 Task: Send an email with the signature Fernando Perez with the subject Introduction of a new job opportunity and the message Can you please provide a summary of the research findings for the market analysis? from softage.10@softage.net to softage.1@softage.net and move the email from Sent Items to the folder Employment law
Action: Mouse moved to (89, 109)
Screenshot: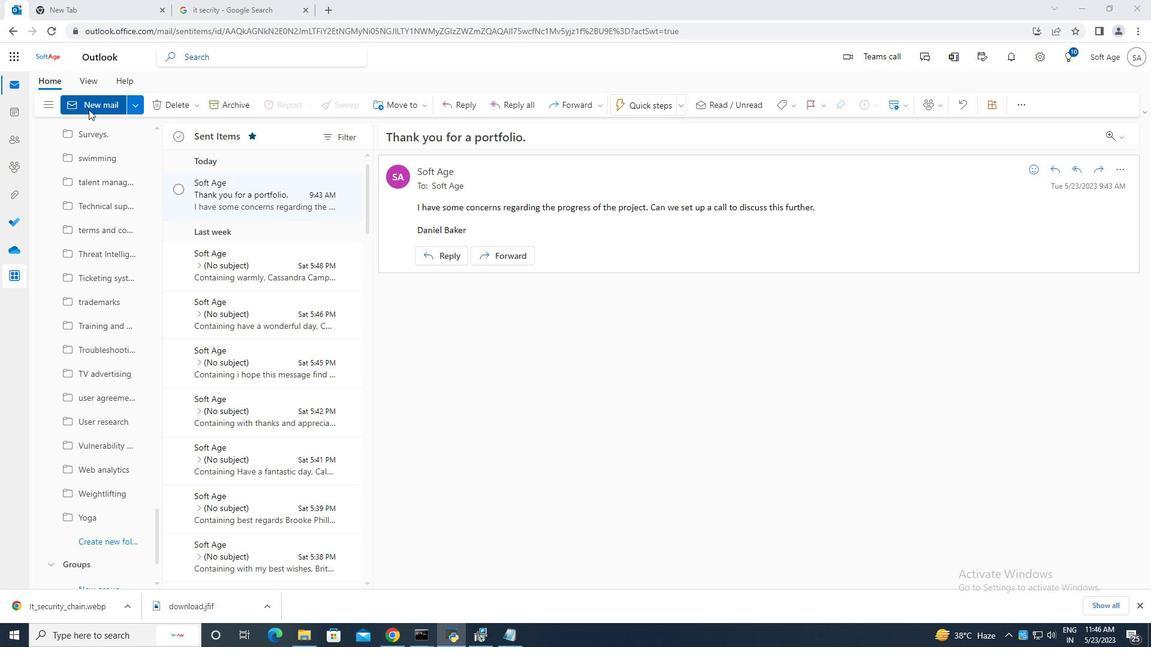
Action: Mouse pressed left at (89, 109)
Screenshot: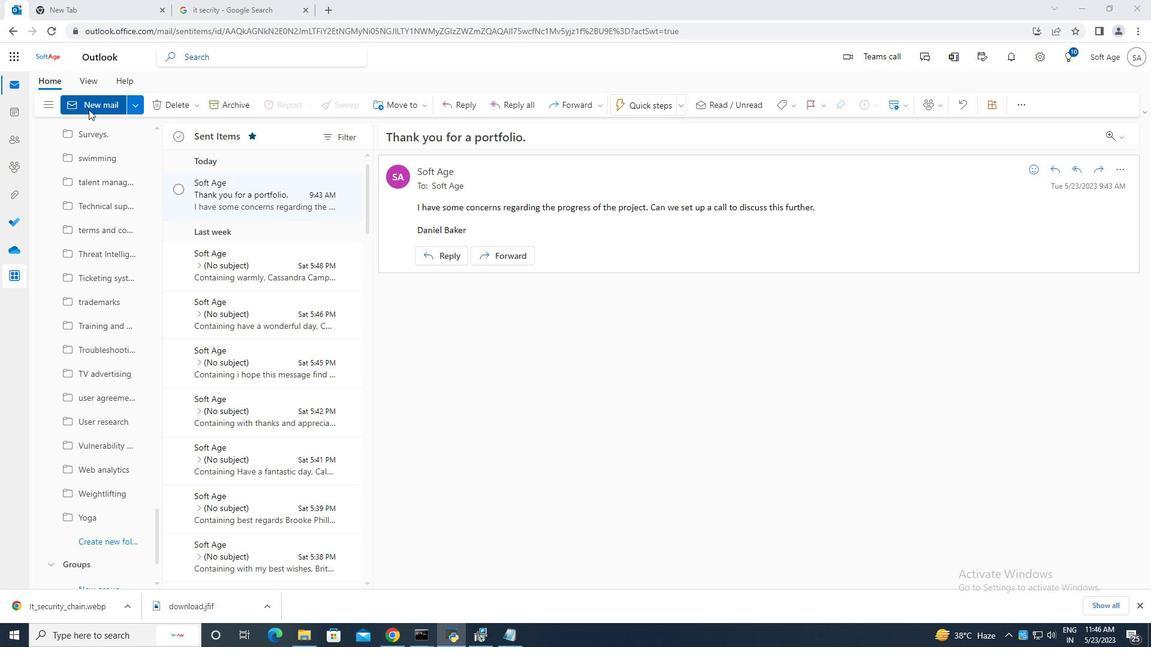 
Action: Mouse moved to (767, 109)
Screenshot: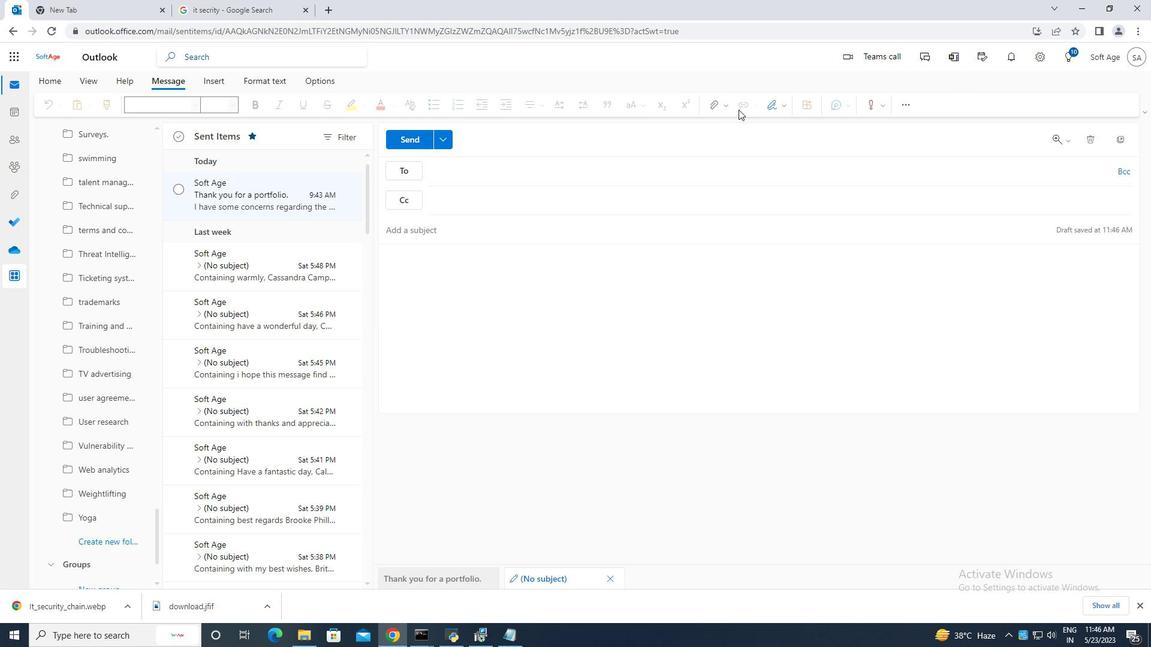 
Action: Mouse pressed left at (767, 109)
Screenshot: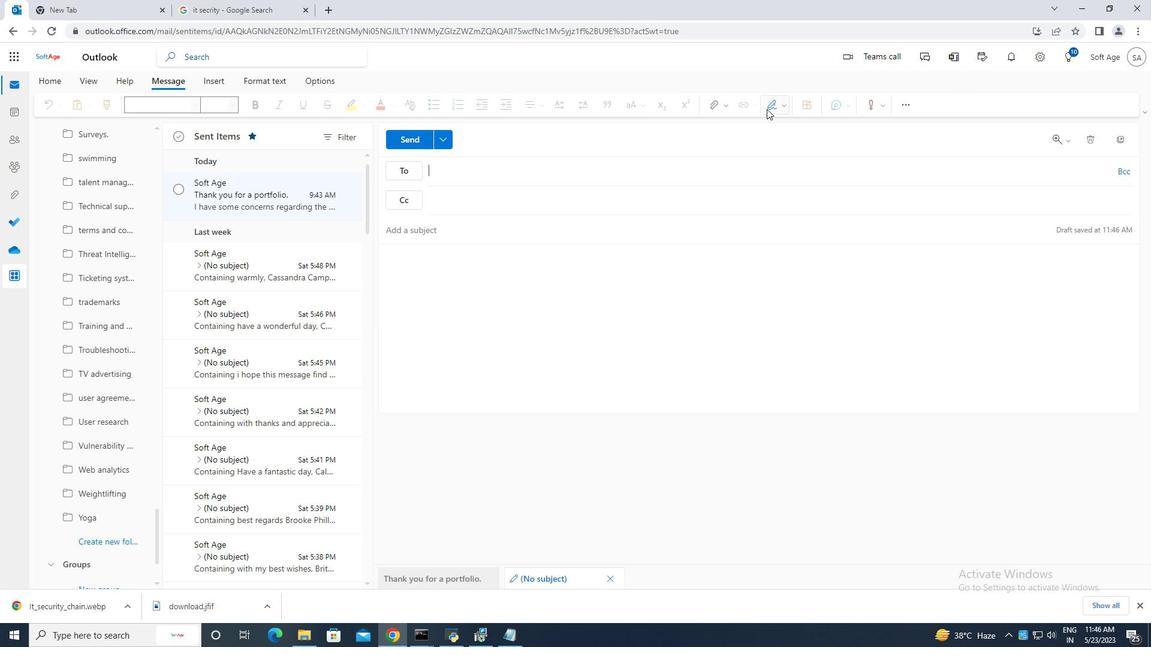 
Action: Mouse moved to (759, 154)
Screenshot: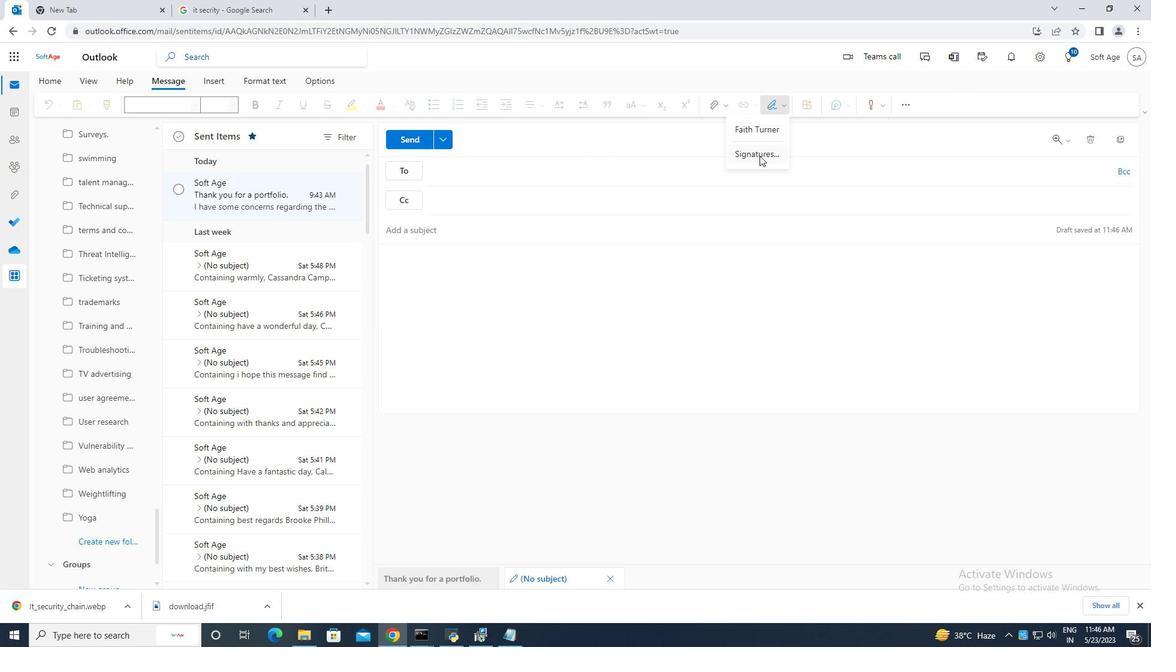 
Action: Mouse pressed left at (759, 154)
Screenshot: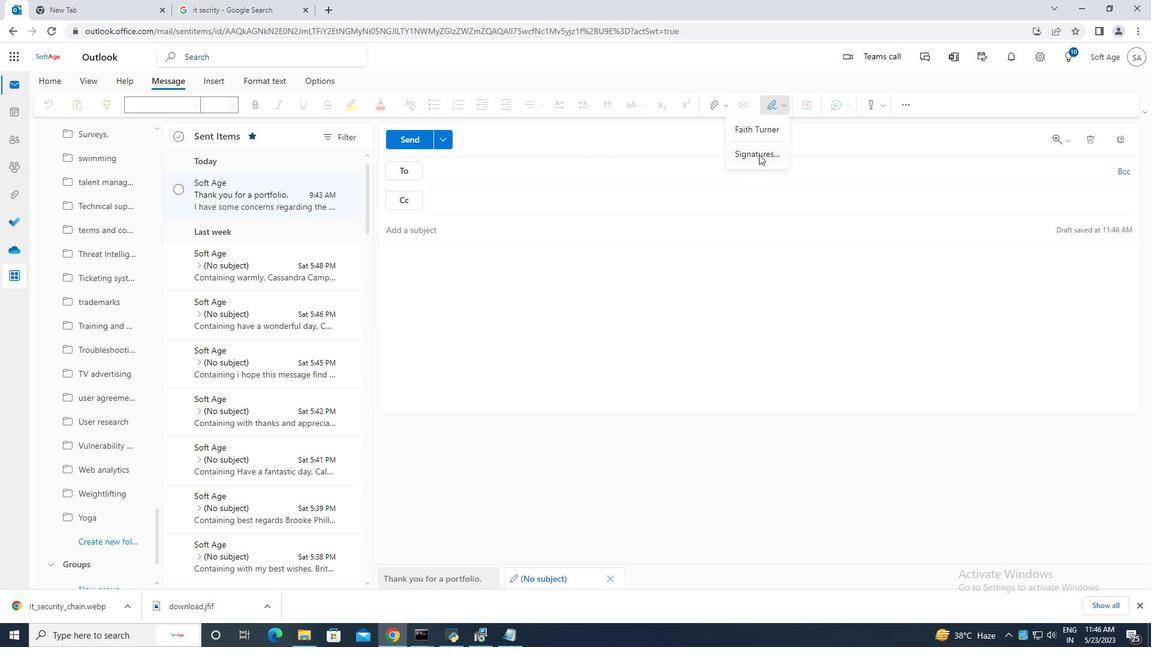 
Action: Mouse moved to (810, 197)
Screenshot: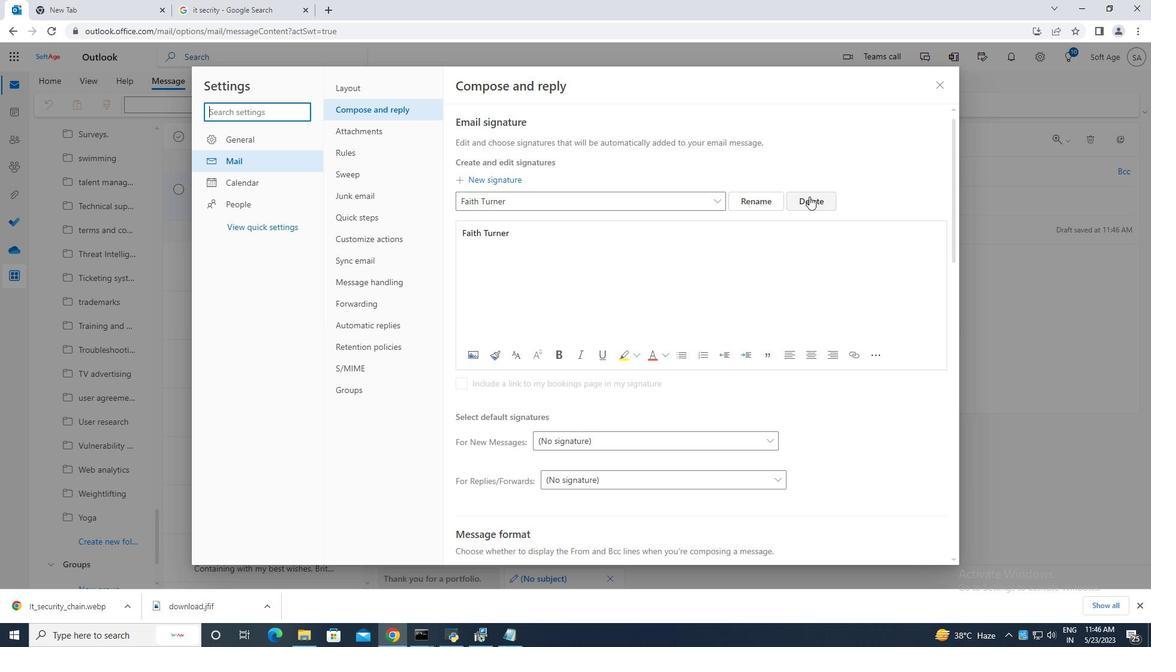 
Action: Mouse pressed left at (810, 197)
Screenshot: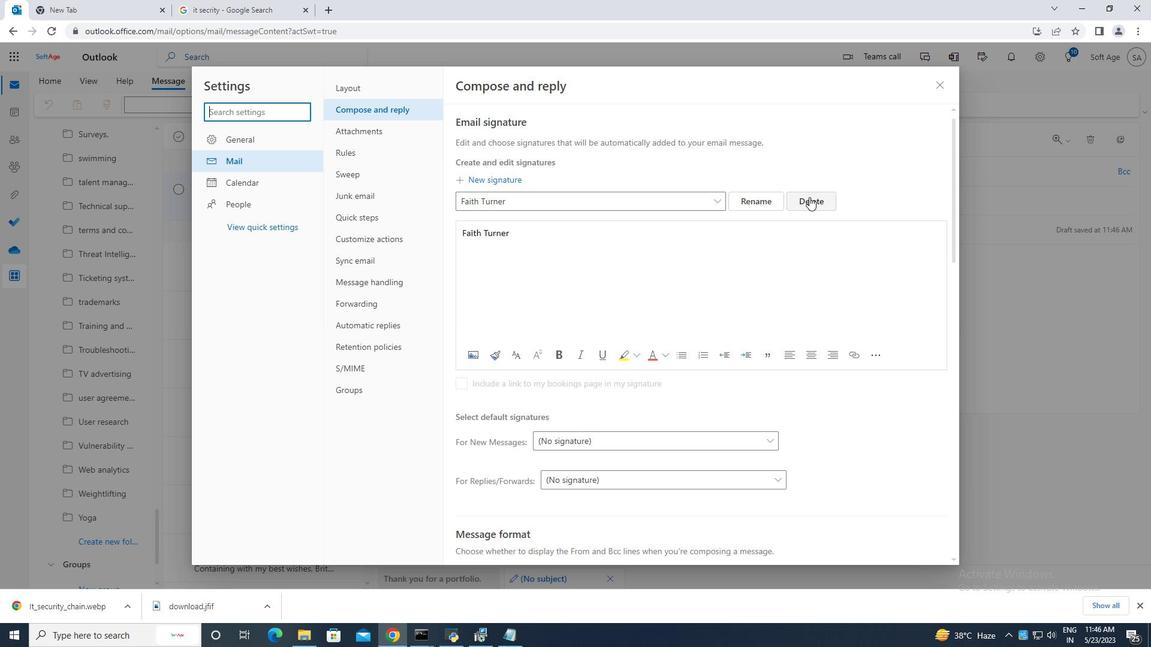 
Action: Mouse moved to (517, 204)
Screenshot: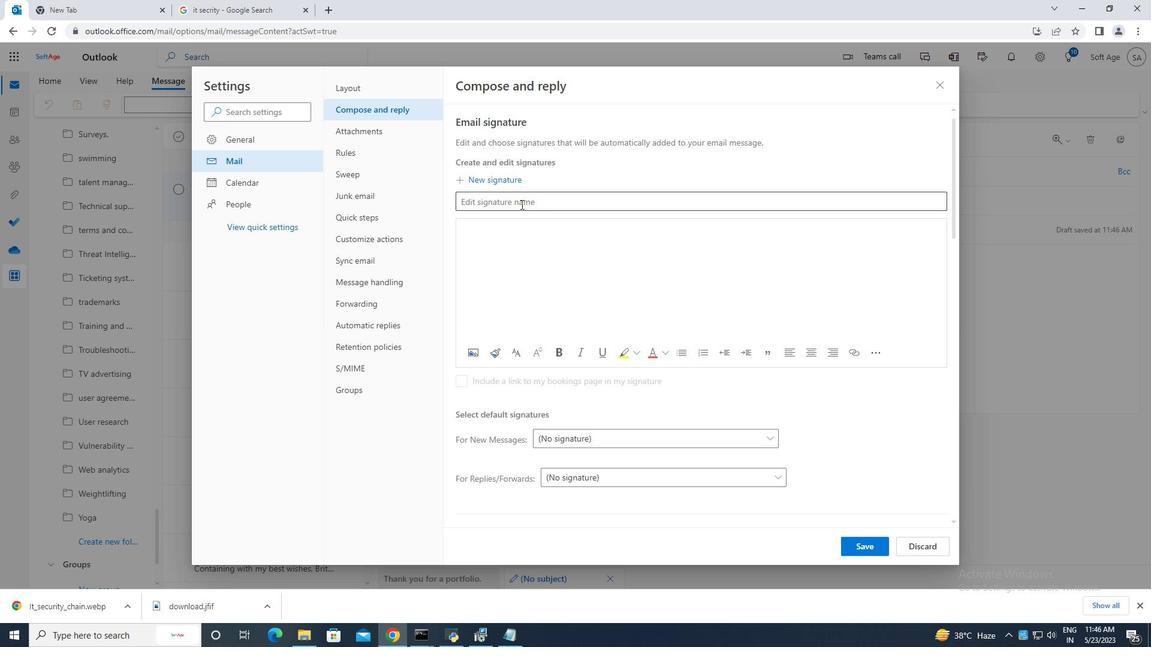
Action: Mouse pressed left at (517, 204)
Screenshot: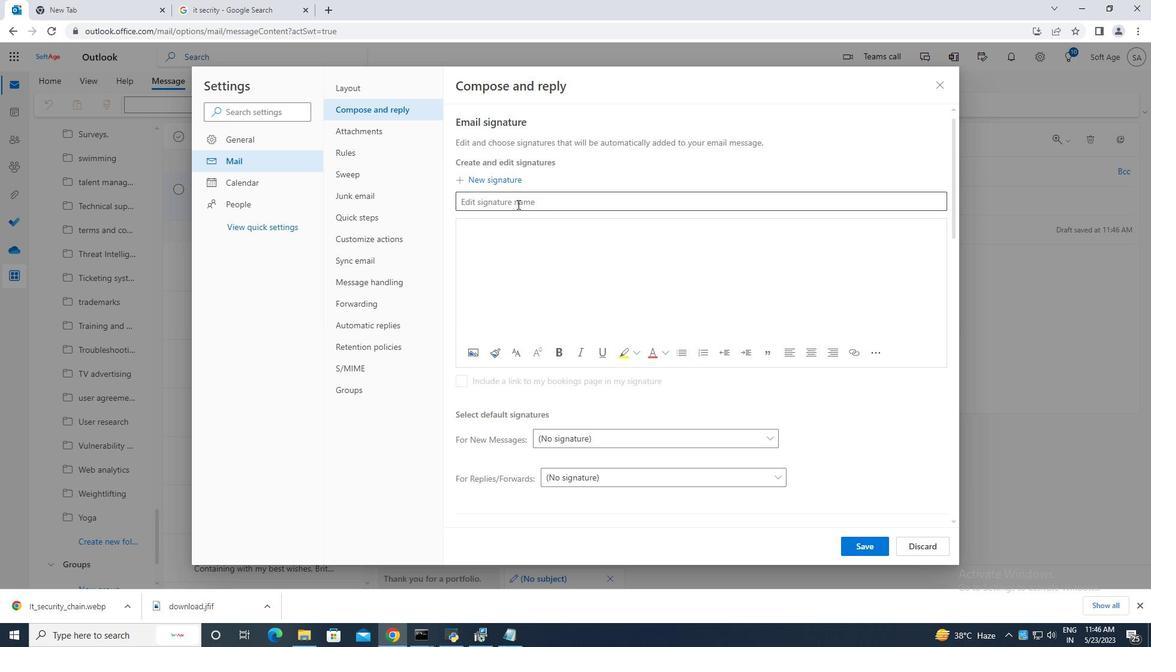 
Action: Key pressed <Key.caps_lock>F<Key.caps_lock>ernando<Key.space><Key.caps_lock>P<Key.caps_lock>erez
Screenshot: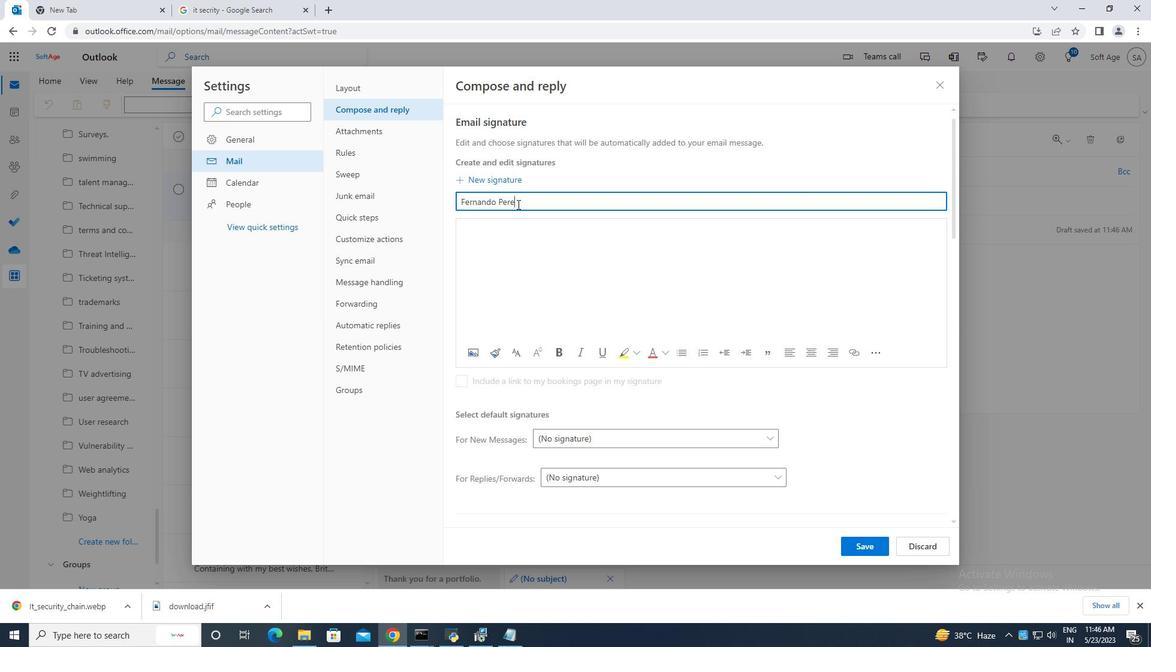 
Action: Mouse moved to (507, 230)
Screenshot: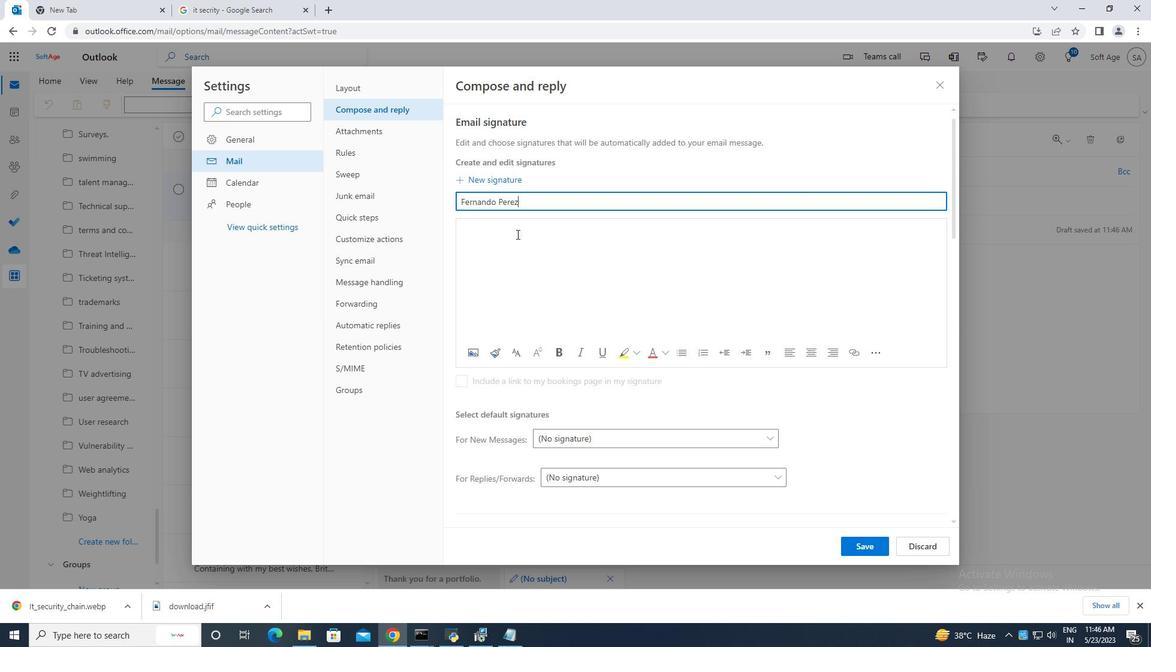 
Action: Mouse pressed left at (507, 230)
Screenshot: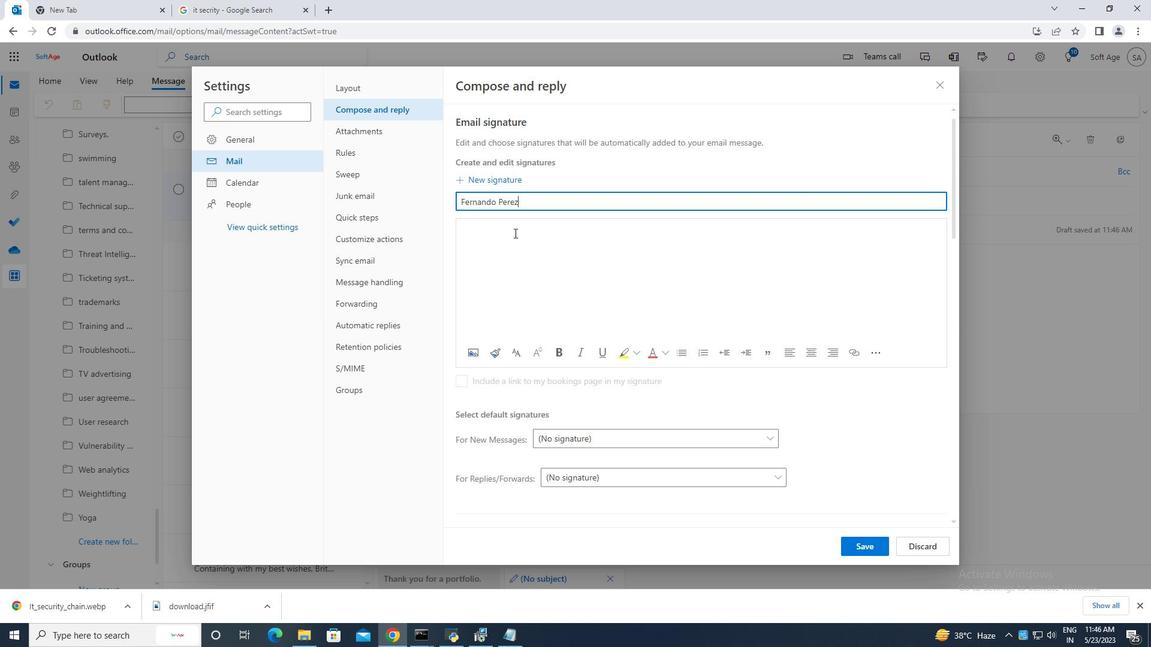 
Action: Key pressed <Key.caps_lock>F<Key.caps_lock>ernando<Key.space>perez
Screenshot: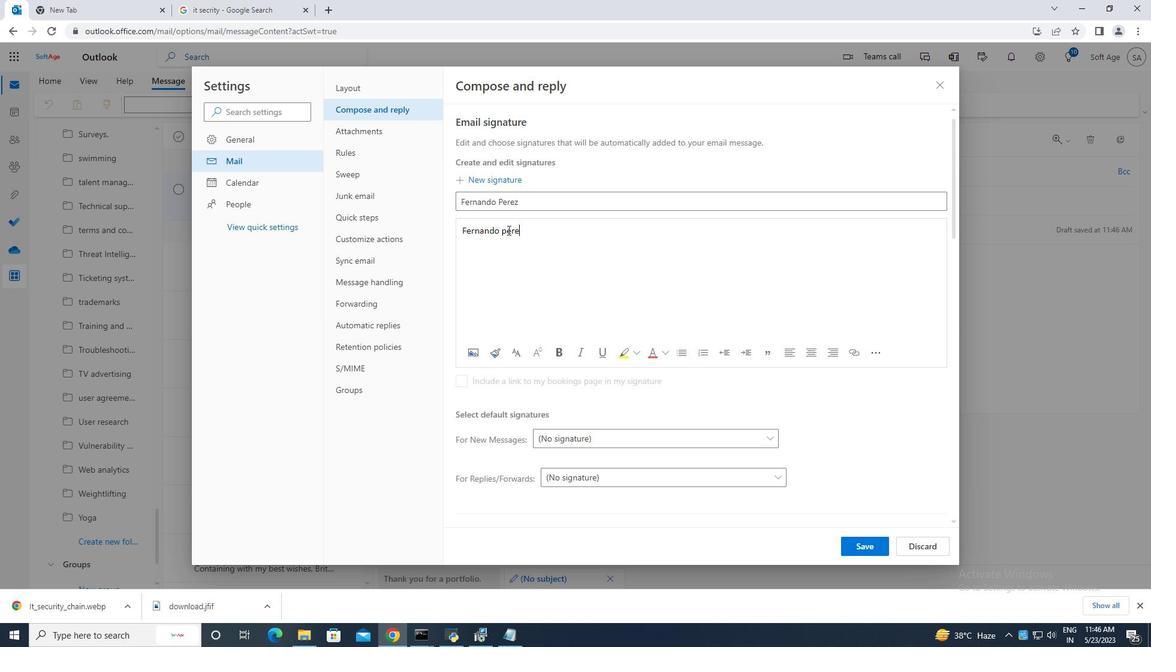 
Action: Mouse moved to (507, 232)
Screenshot: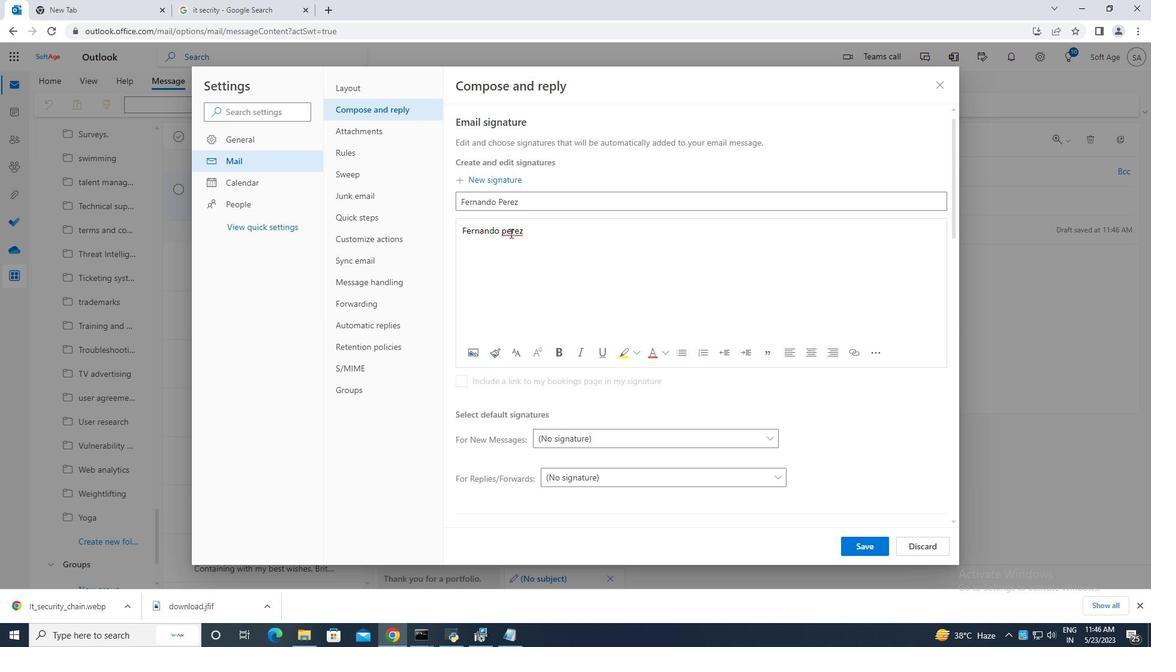 
Action: Mouse pressed left at (507, 232)
Screenshot: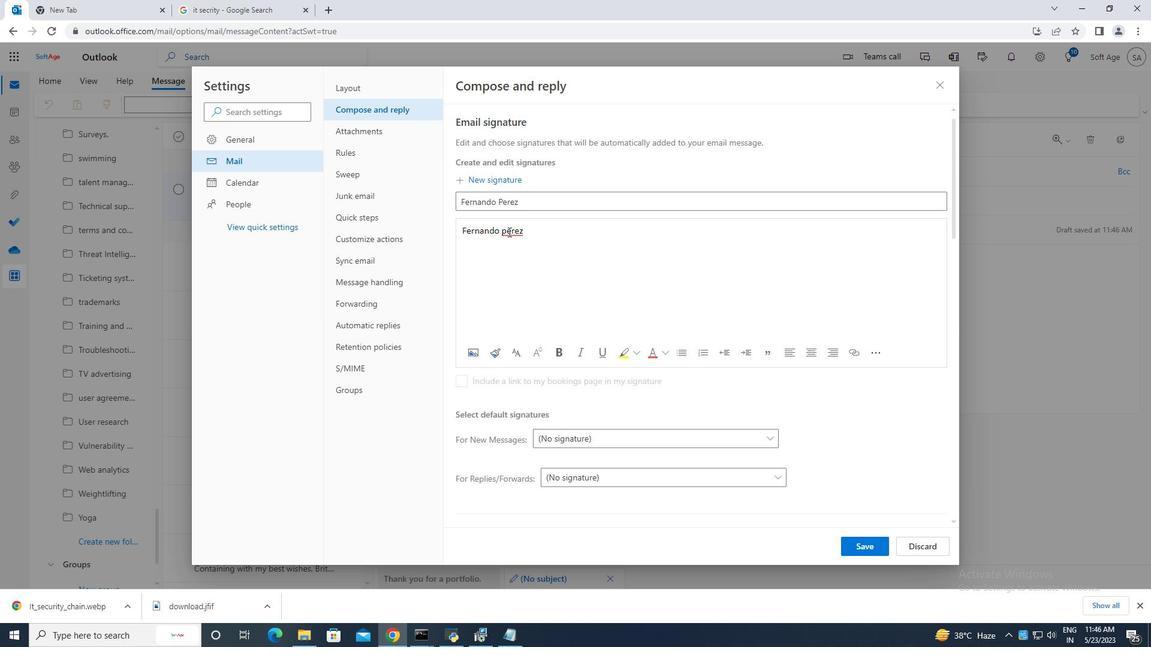 
Action: Mouse moved to (508, 232)
Screenshot: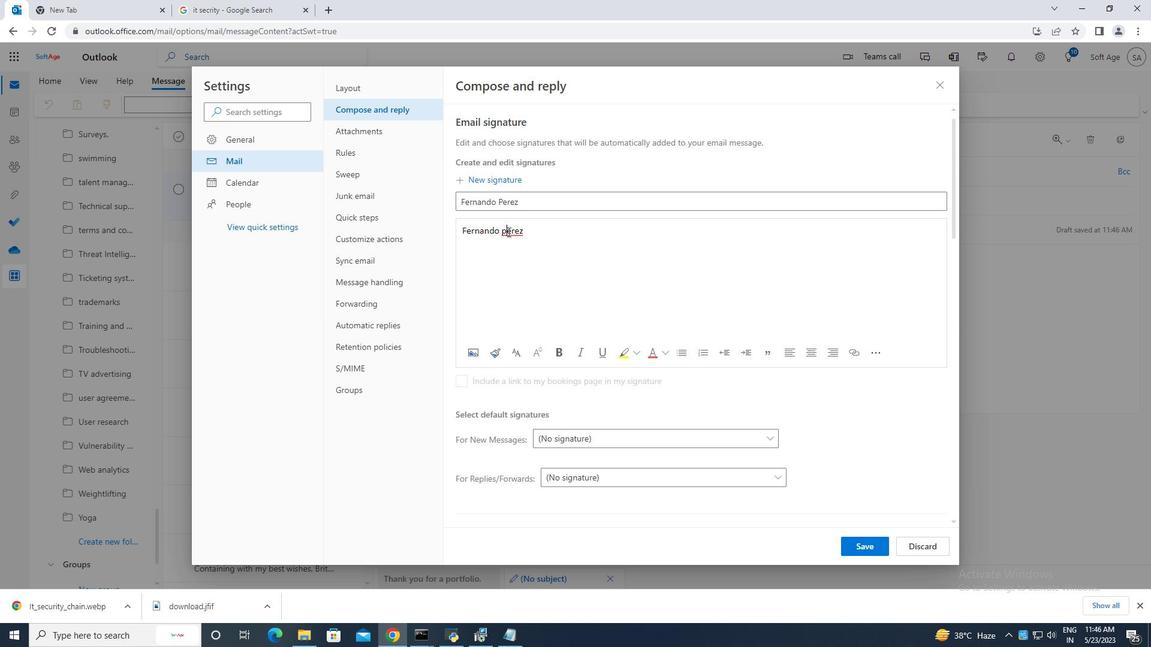 
Action: Key pressed <Key.backspace>
Screenshot: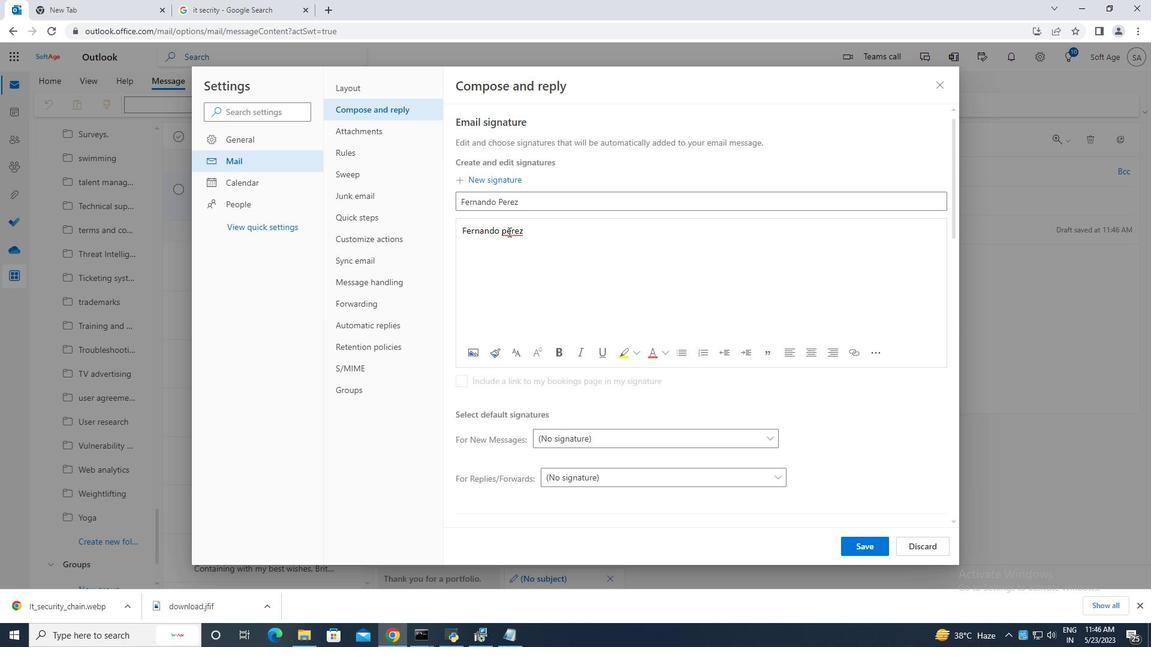 
Action: Mouse moved to (507, 232)
Screenshot: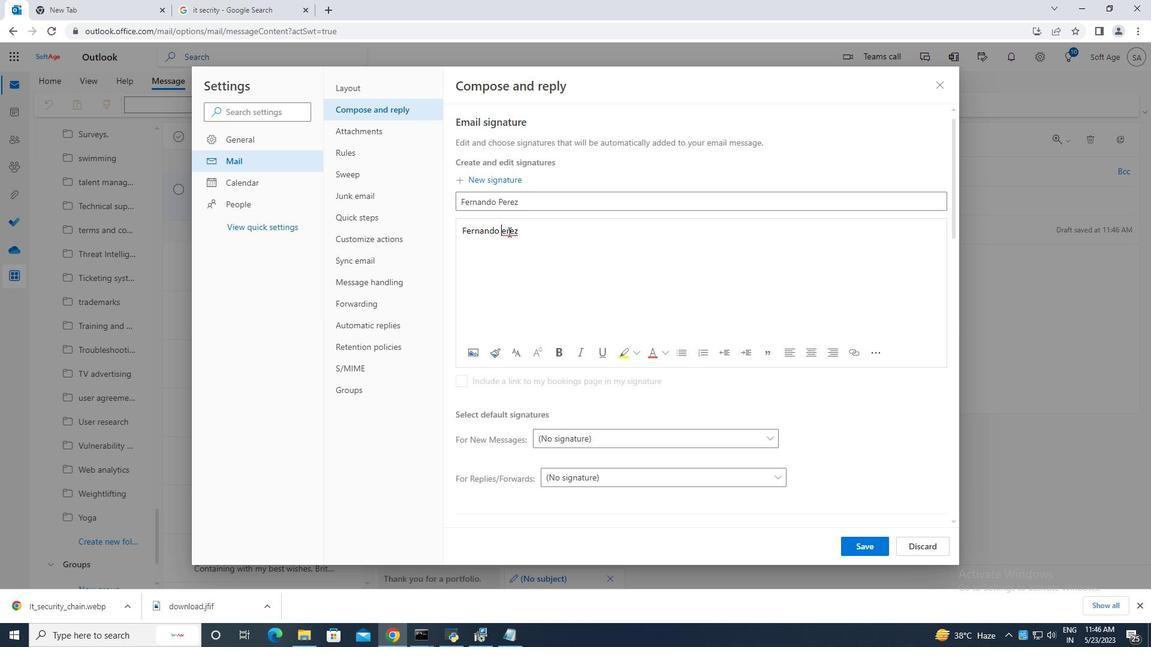 
Action: Key pressed <Key.caps_lock>
Screenshot: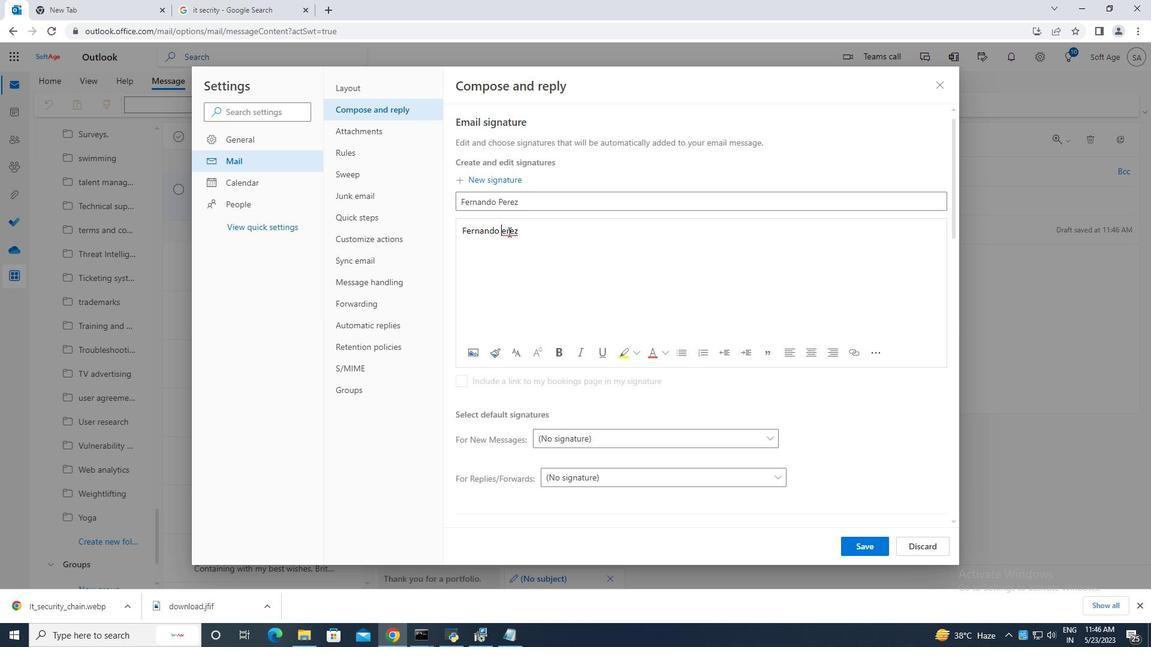 
Action: Mouse moved to (505, 235)
Screenshot: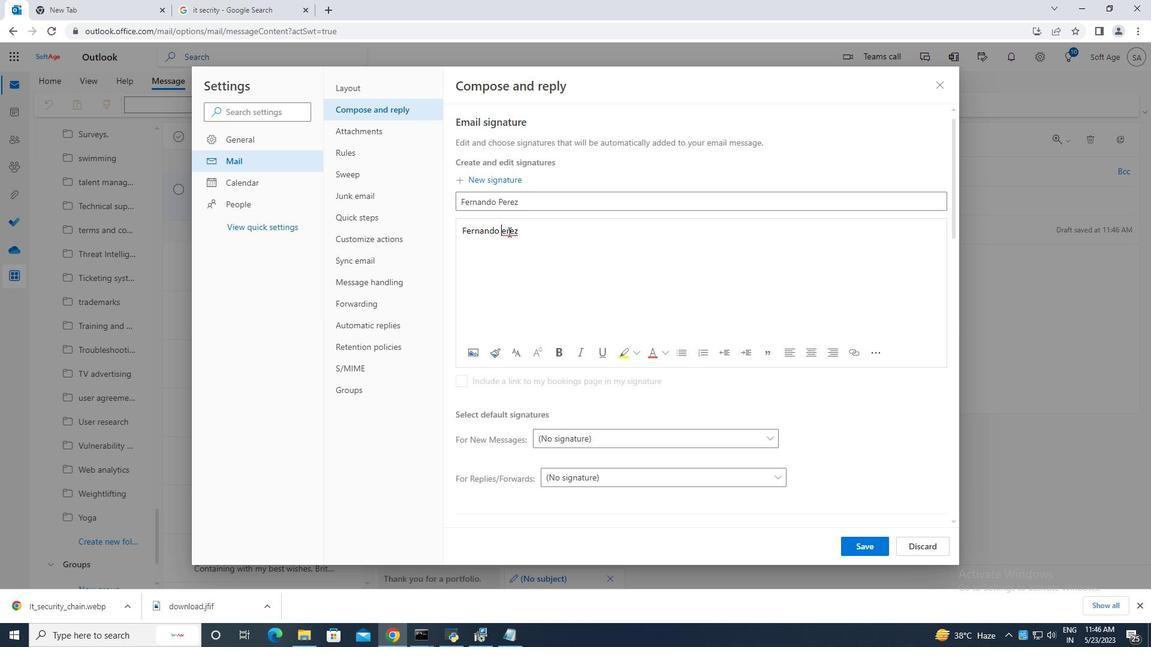 
Action: Key pressed P
Screenshot: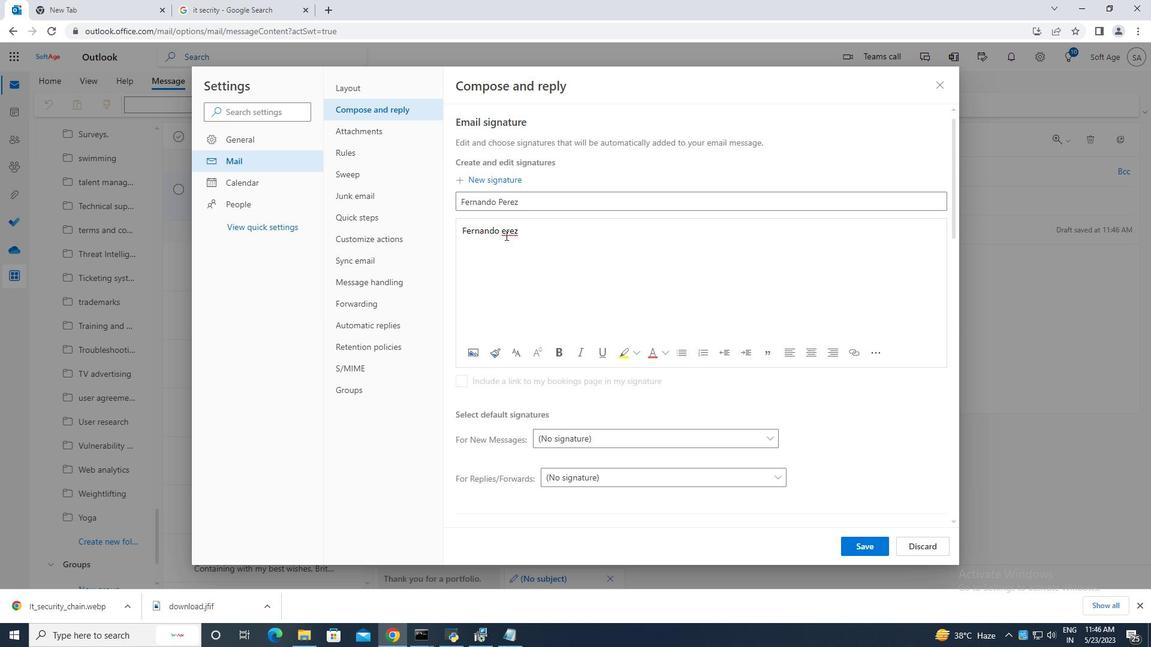 
Action: Mouse moved to (854, 550)
Screenshot: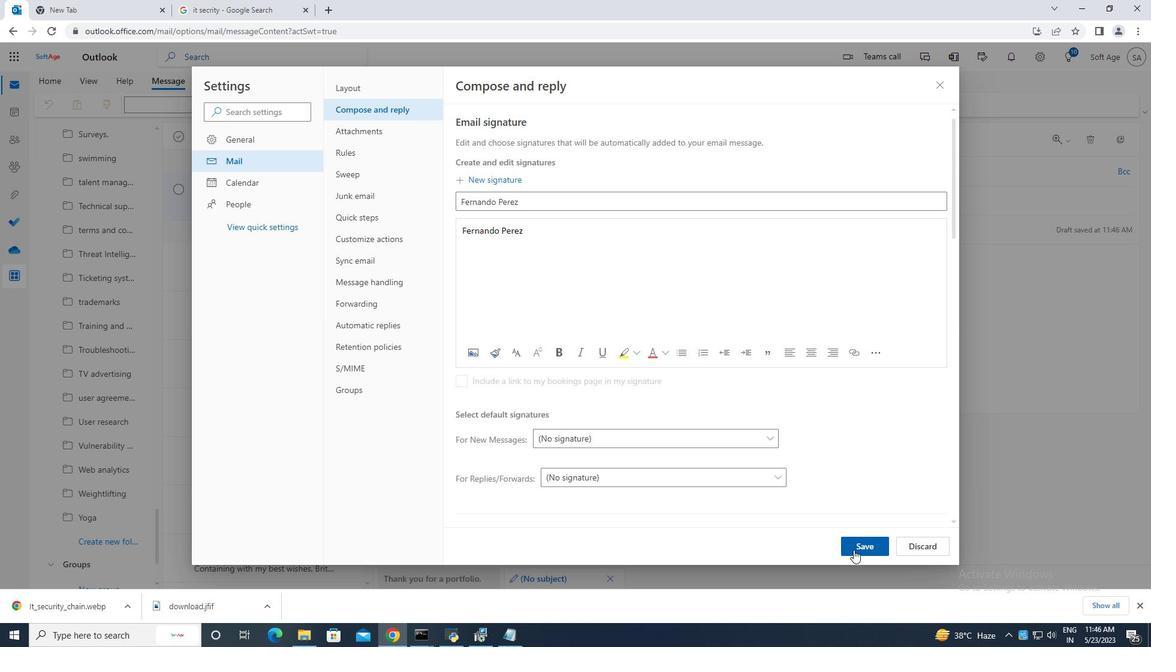 
Action: Mouse pressed left at (854, 550)
Screenshot: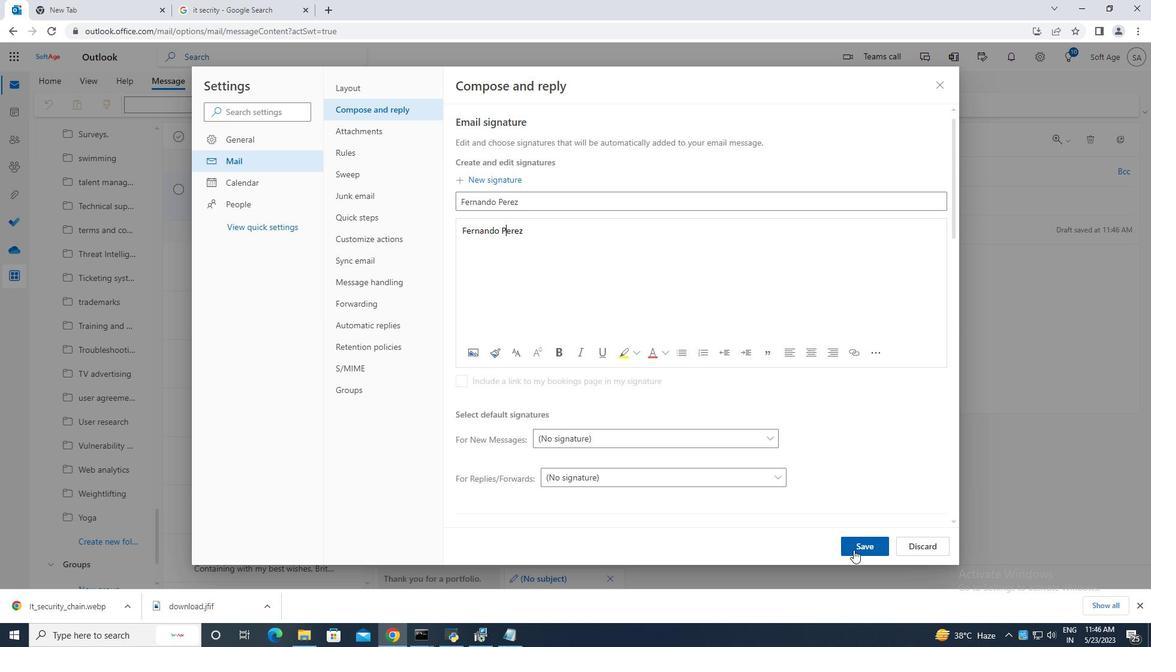 
Action: Mouse moved to (940, 84)
Screenshot: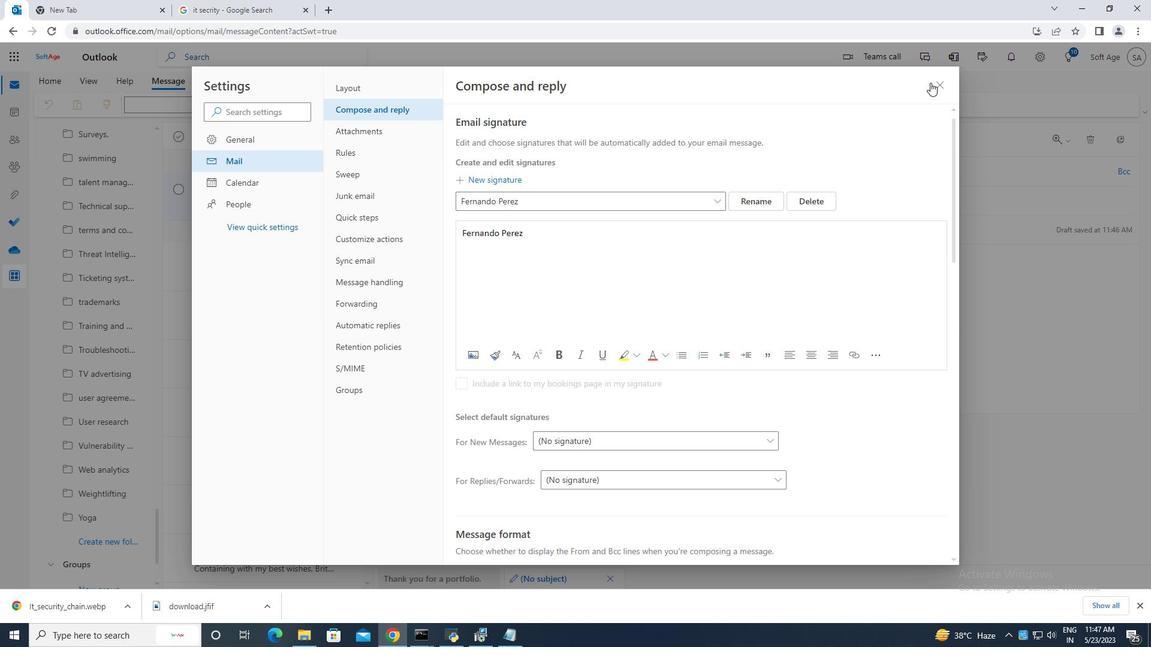 
Action: Mouse pressed left at (940, 84)
Screenshot: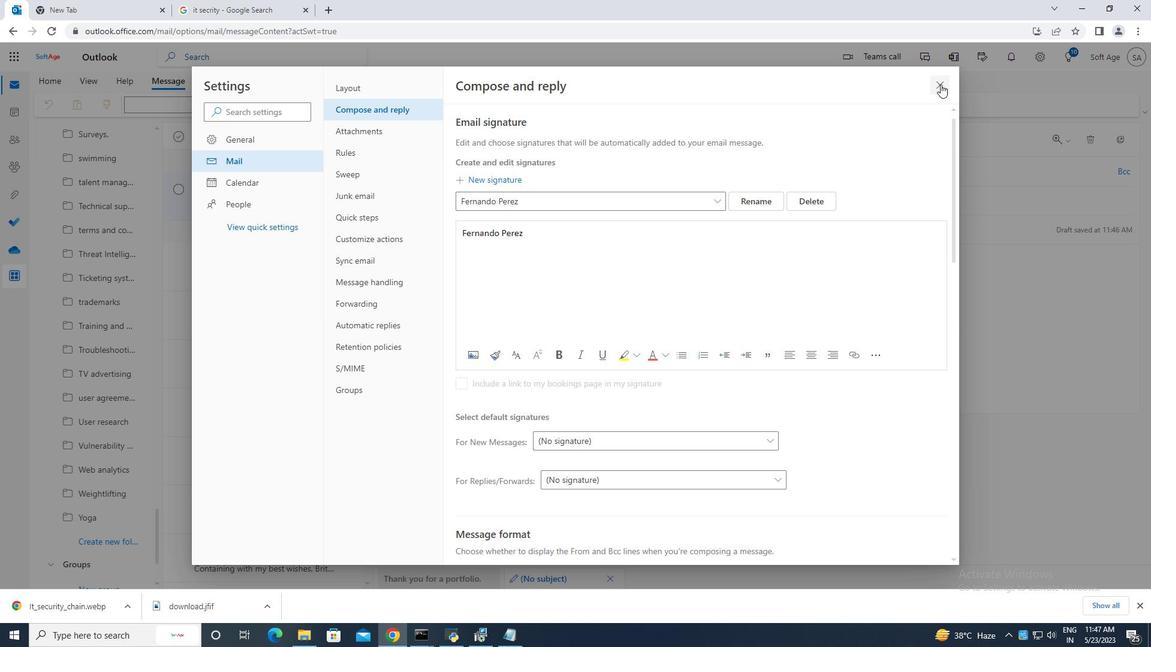 
Action: Mouse moved to (769, 102)
Screenshot: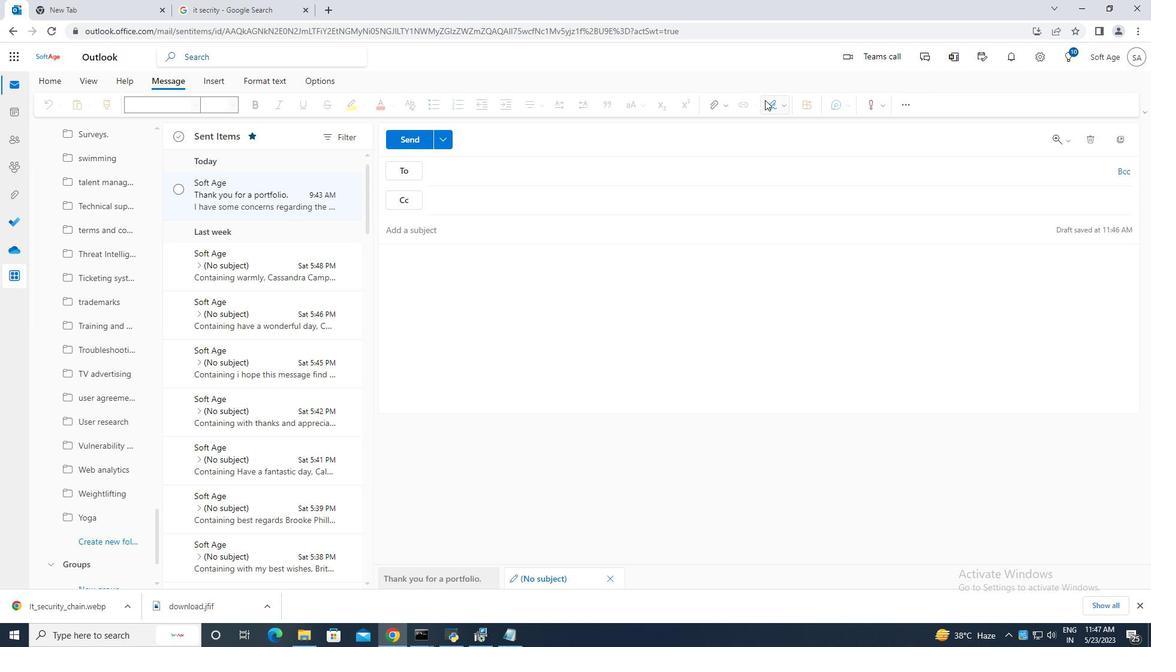 
Action: Mouse pressed left at (769, 102)
Screenshot: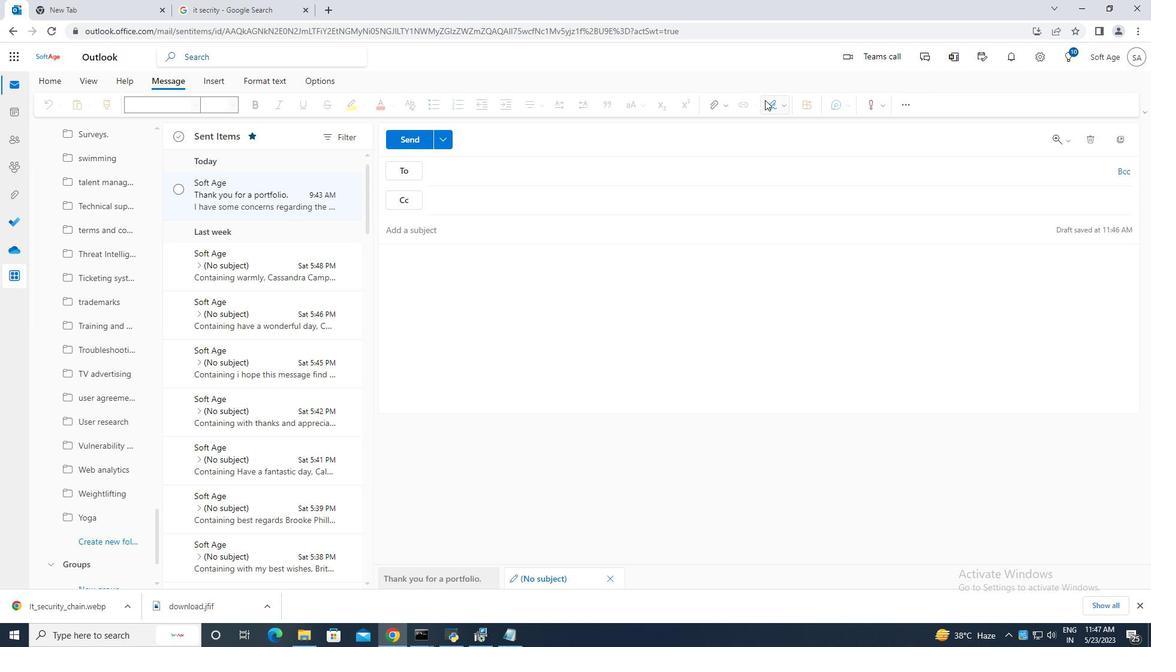 
Action: Mouse moved to (742, 129)
Screenshot: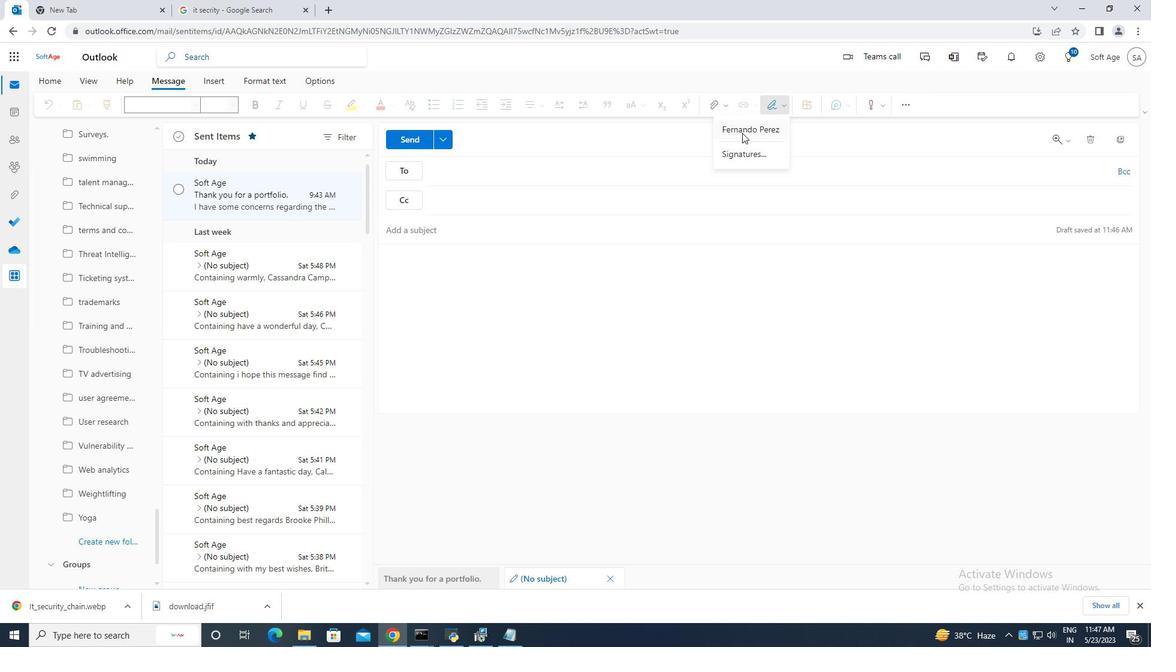 
Action: Mouse pressed left at (742, 129)
Screenshot: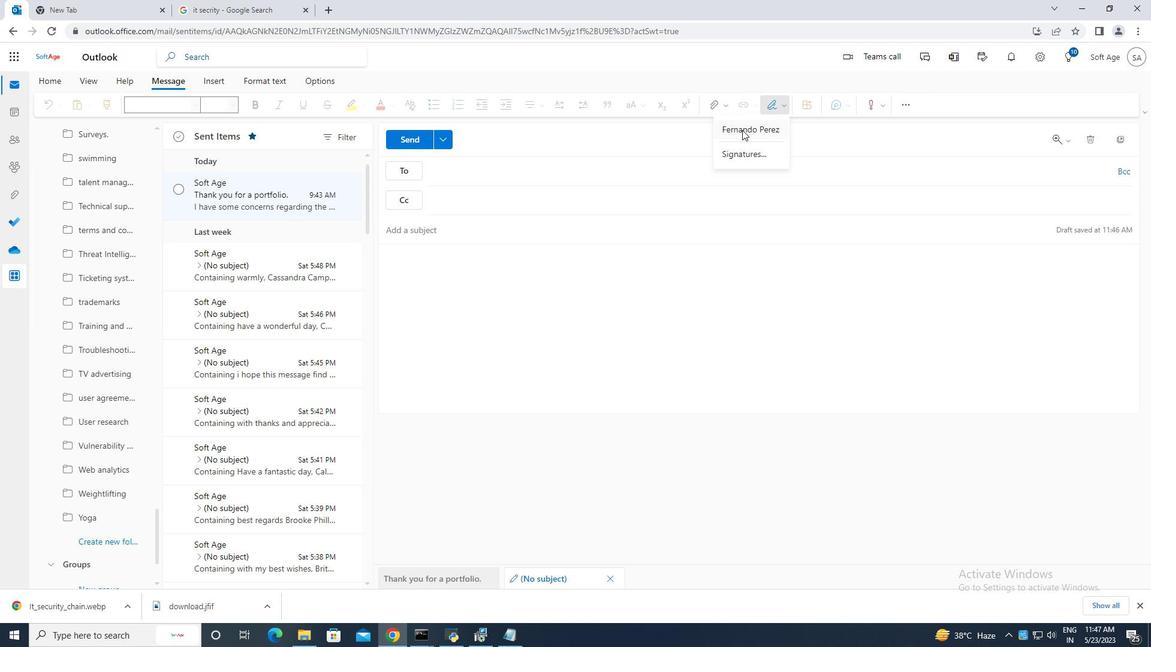 
Action: Mouse moved to (418, 230)
Screenshot: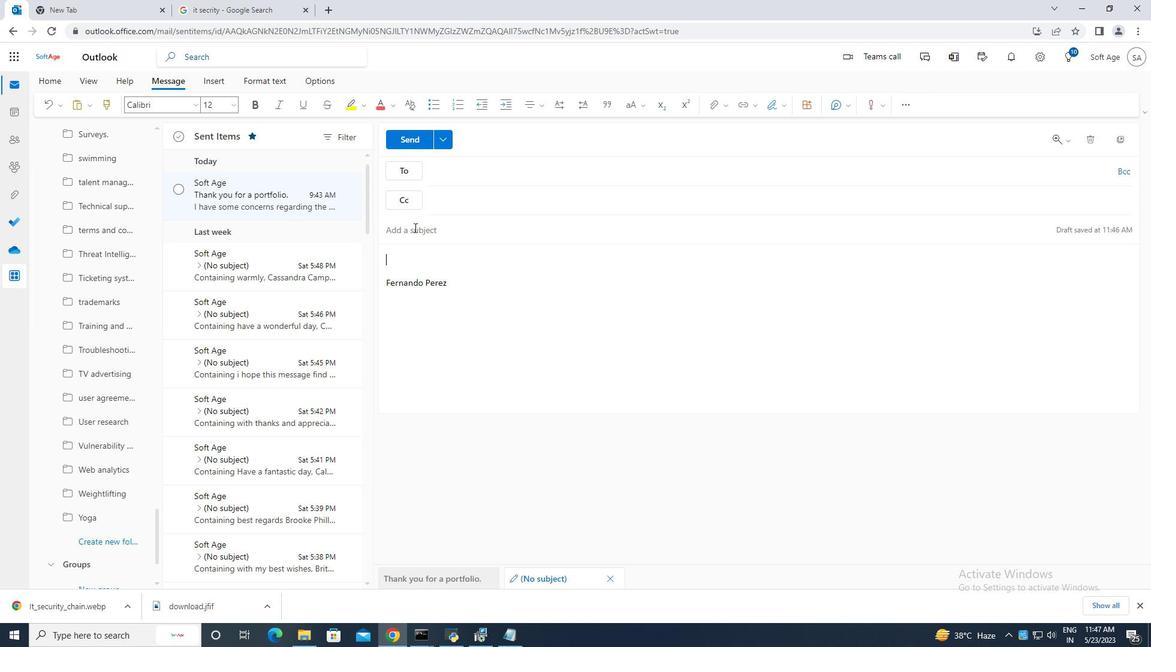 
Action: Mouse pressed left at (418, 230)
Screenshot: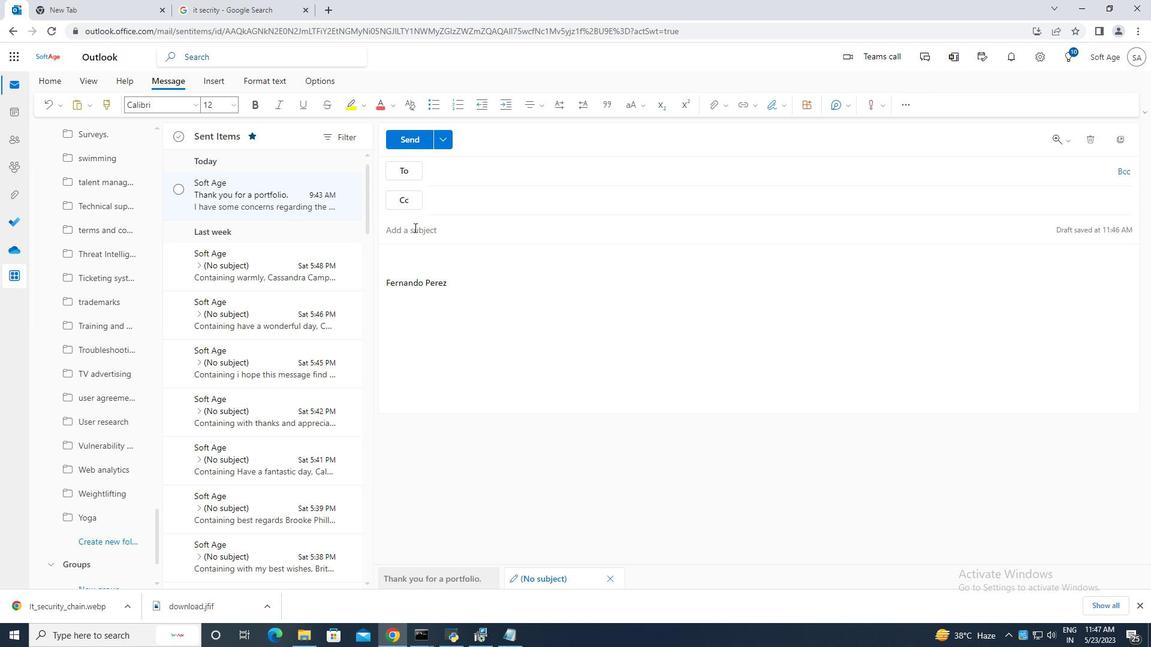 
Action: Mouse moved to (430, 232)
Screenshot: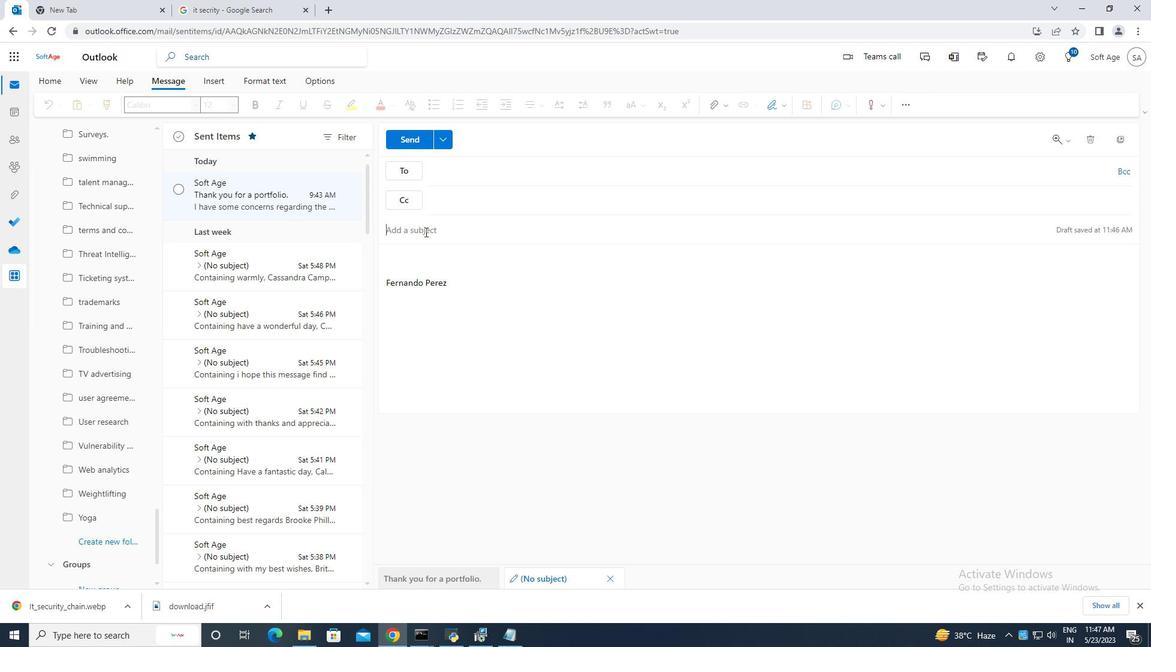 
Action: Key pressed <Key.caps_lock><Key.caps_lock>I<Key.caps_lock>ntroduction<Key.space>of<Key.space>a<Key.space>new<Key.space>job<Key.space>opportunity.
Screenshot: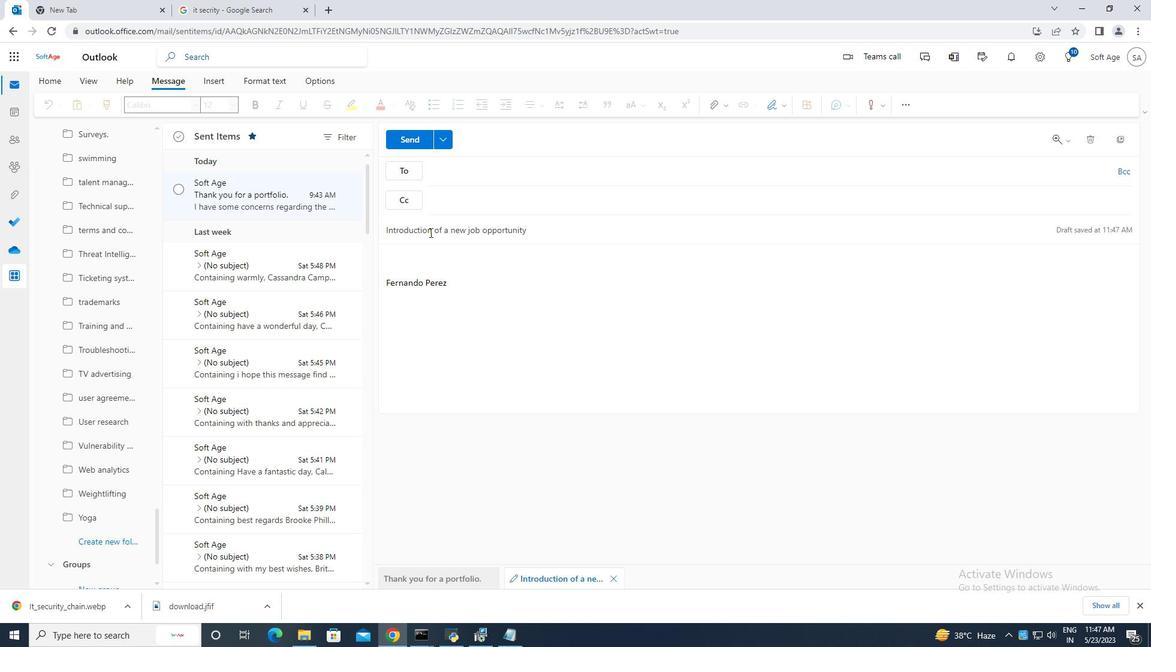 
Action: Mouse moved to (414, 264)
Screenshot: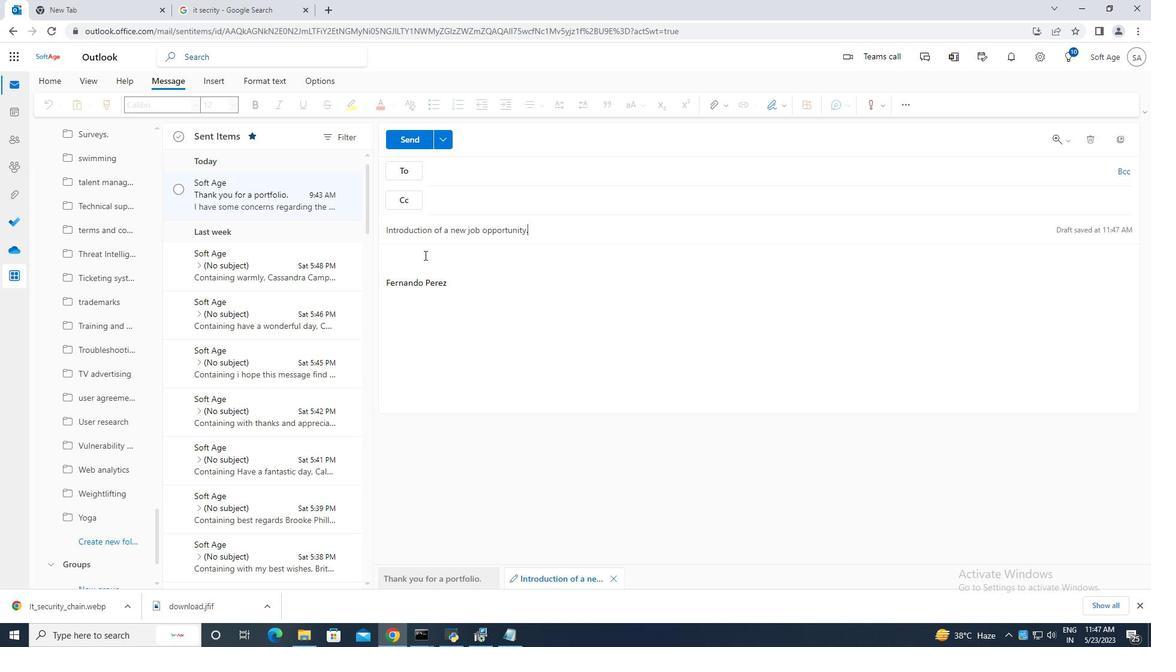 
Action: Mouse pressed left at (414, 264)
Screenshot: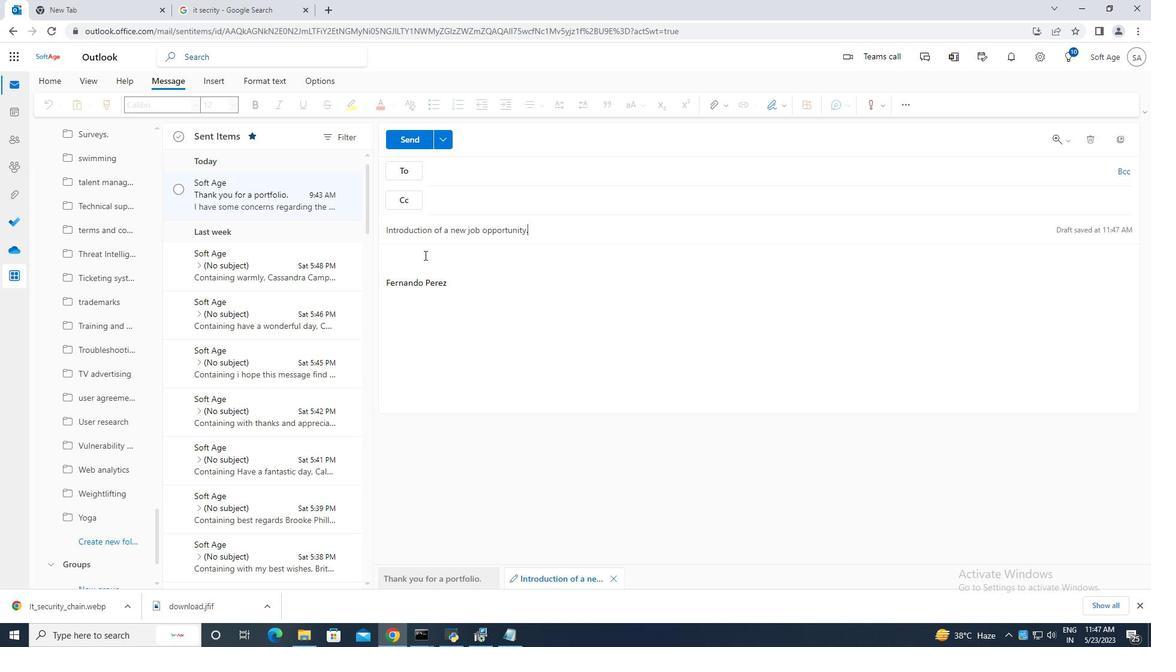 
Action: Mouse moved to (413, 262)
Screenshot: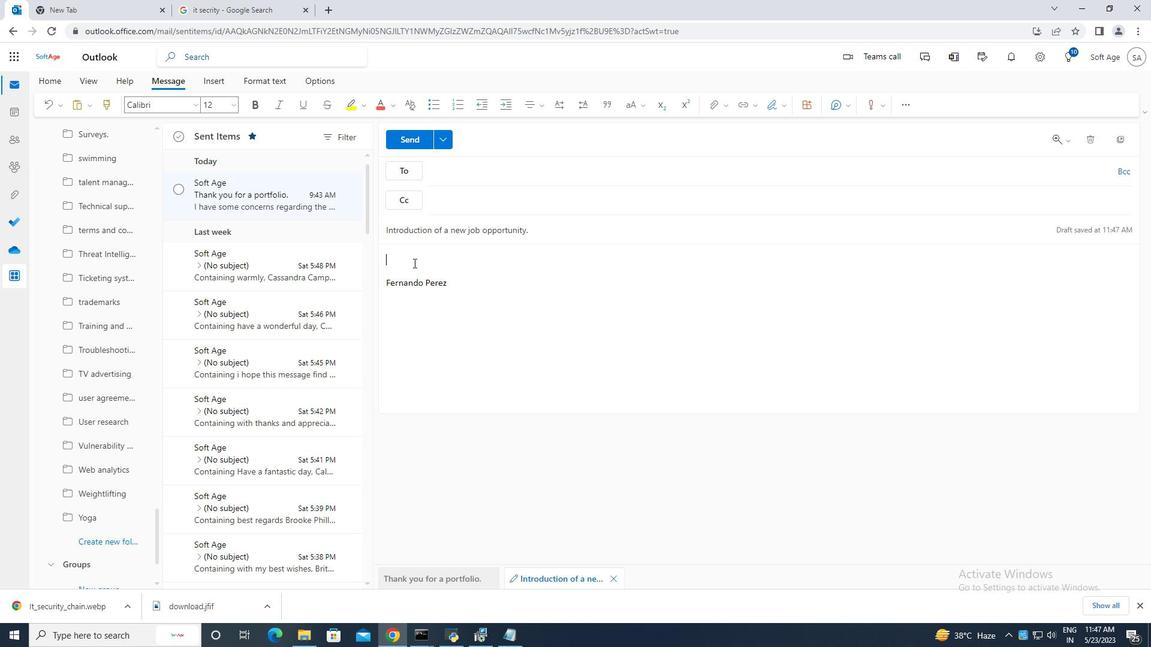 
Action: Key pressed <Key.caps_lock>C<Key.caps_lock>an<Key.space>you<Key.space>please<Key.space>provide<Key.space>a<Key.space>summary<Key.space>of<Key.space>the<Key.space>reserach<Key.space><Key.backspace><Key.backspace><Key.backspace><Key.backspace><Key.backspace>arch<Key.space>finidings<Key.space><Key.backspace><Key.backspace><Key.backspace><Key.backspace><Key.backspace><Key.backspace><Key.backspace>dings<Key.space>for<Key.space>the<Key.space>next<Key.space>analysis.
Screenshot: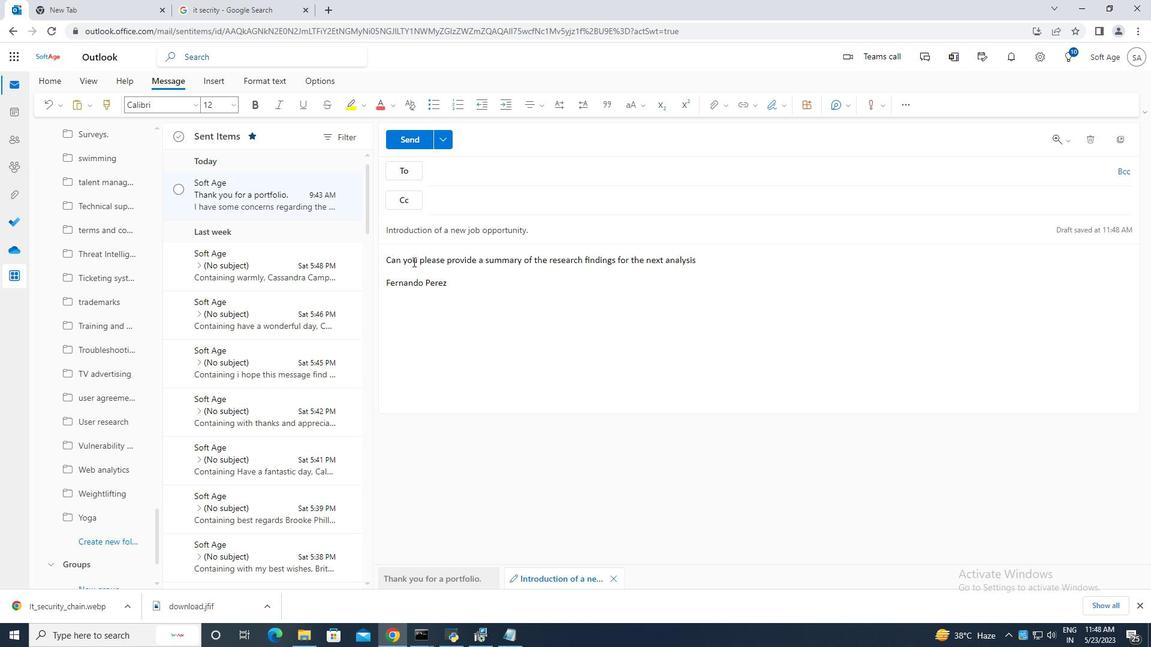 
Action: Mouse moved to (480, 173)
Screenshot: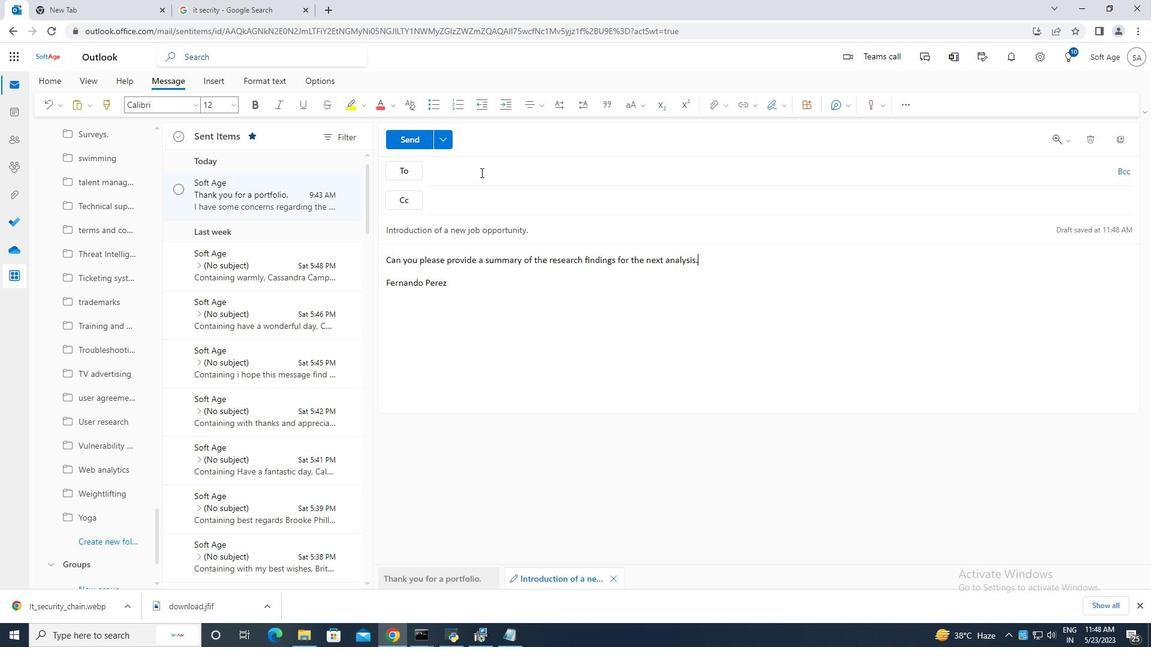 
Action: Mouse pressed left at (480, 173)
Screenshot: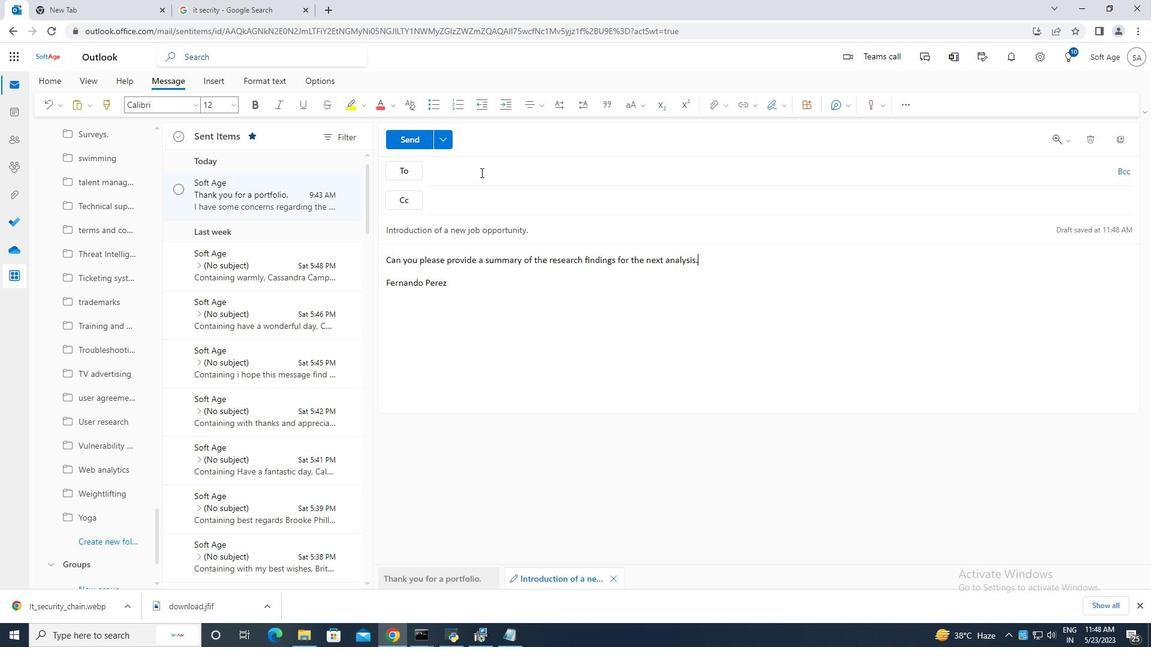 
Action: Mouse moved to (485, 173)
Screenshot: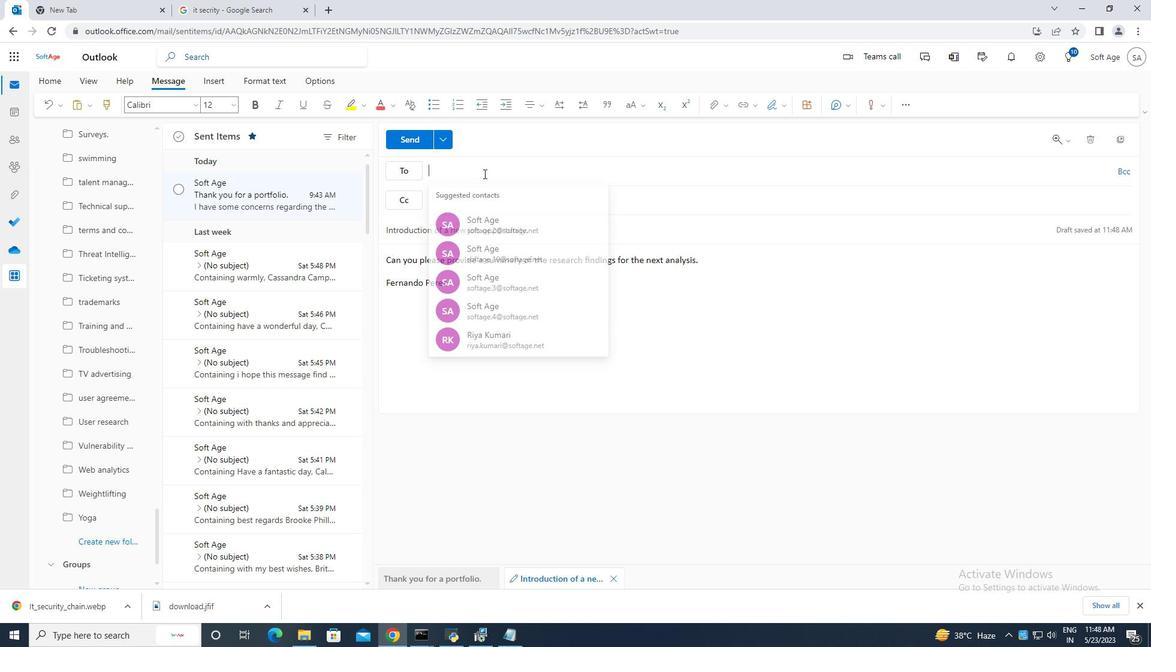 
Action: Key pressed softage.1<Key.shift>@
Screenshot: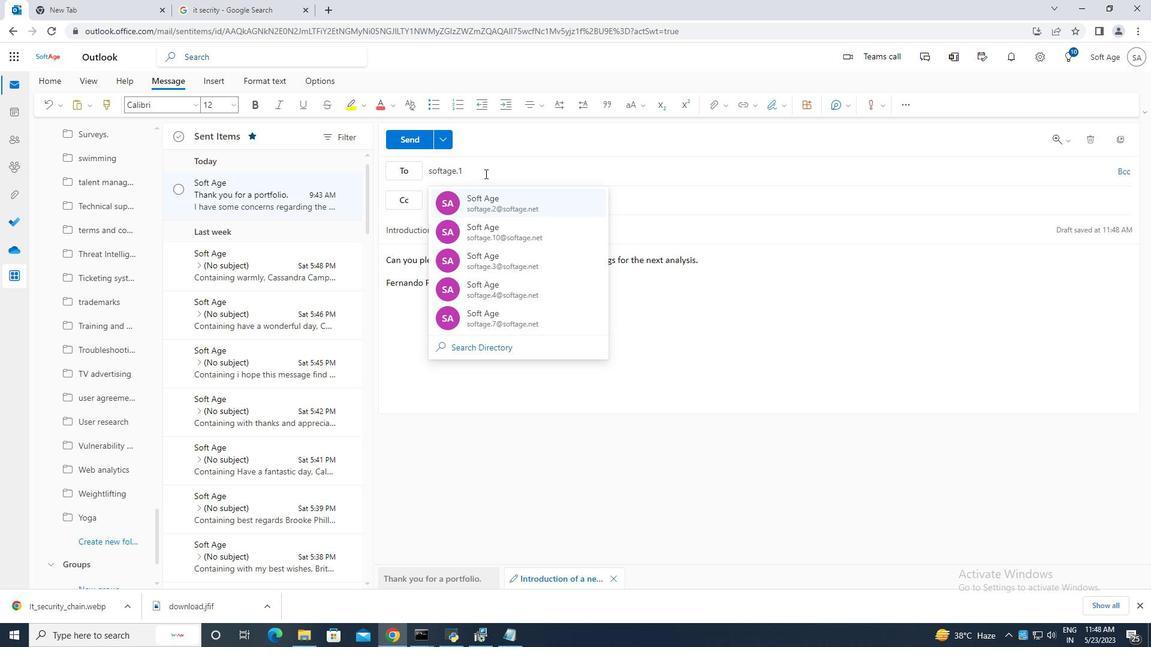 
Action: Mouse moved to (549, 259)
Screenshot: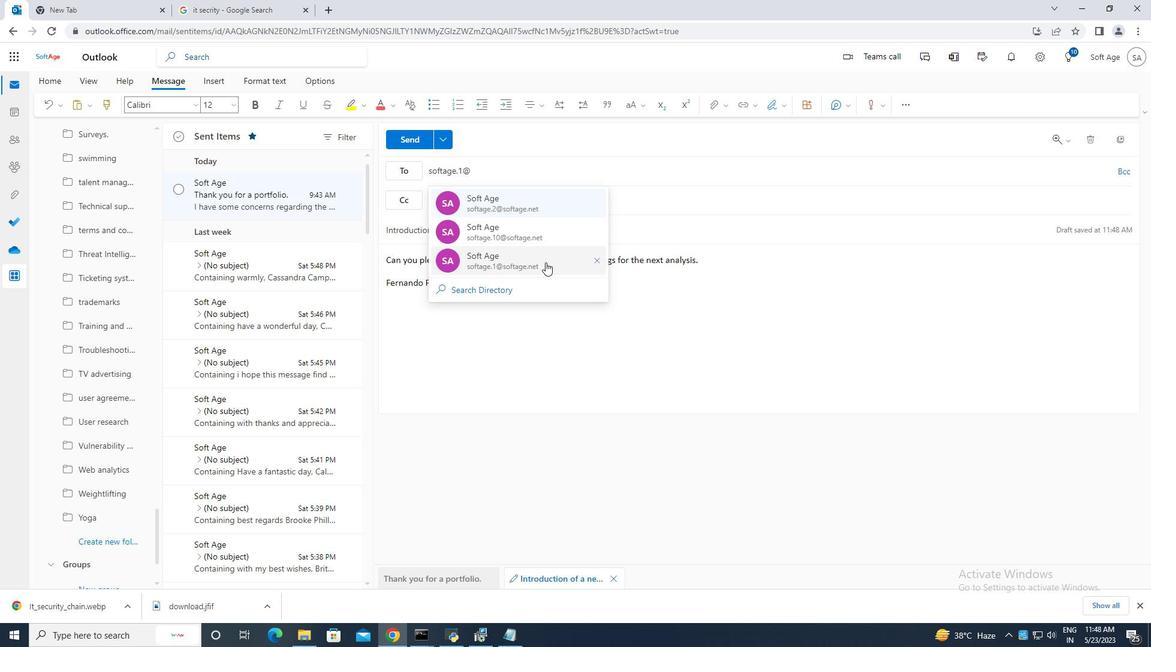 
Action: Mouse pressed left at (549, 259)
Screenshot: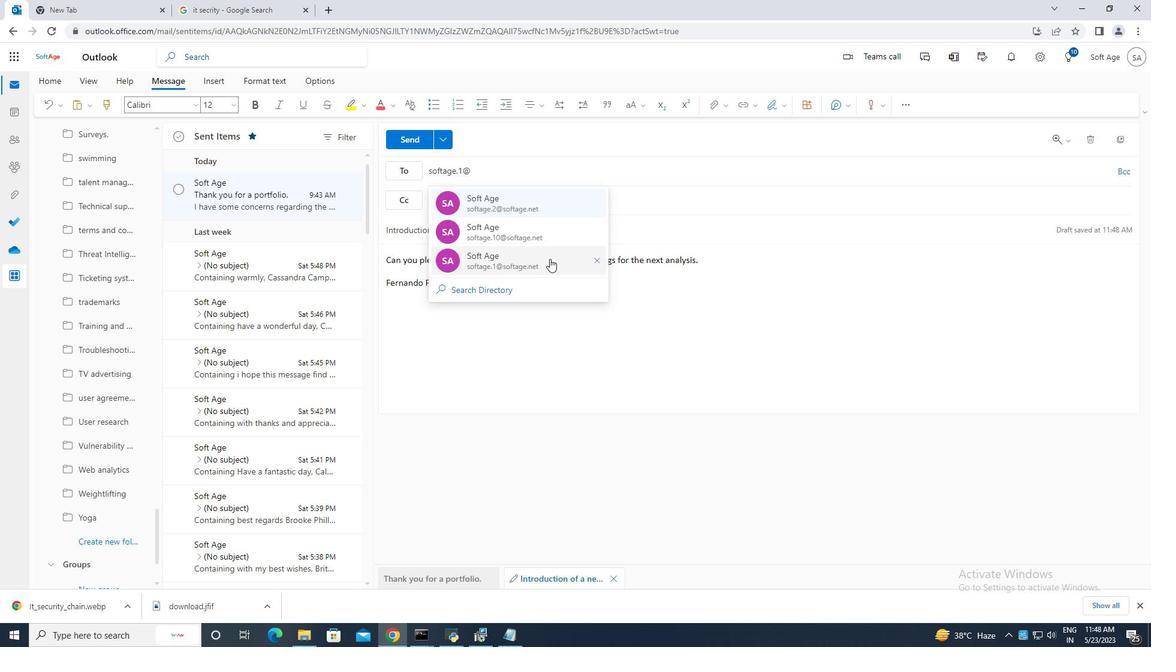 
Action: Mouse moved to (106, 542)
Screenshot: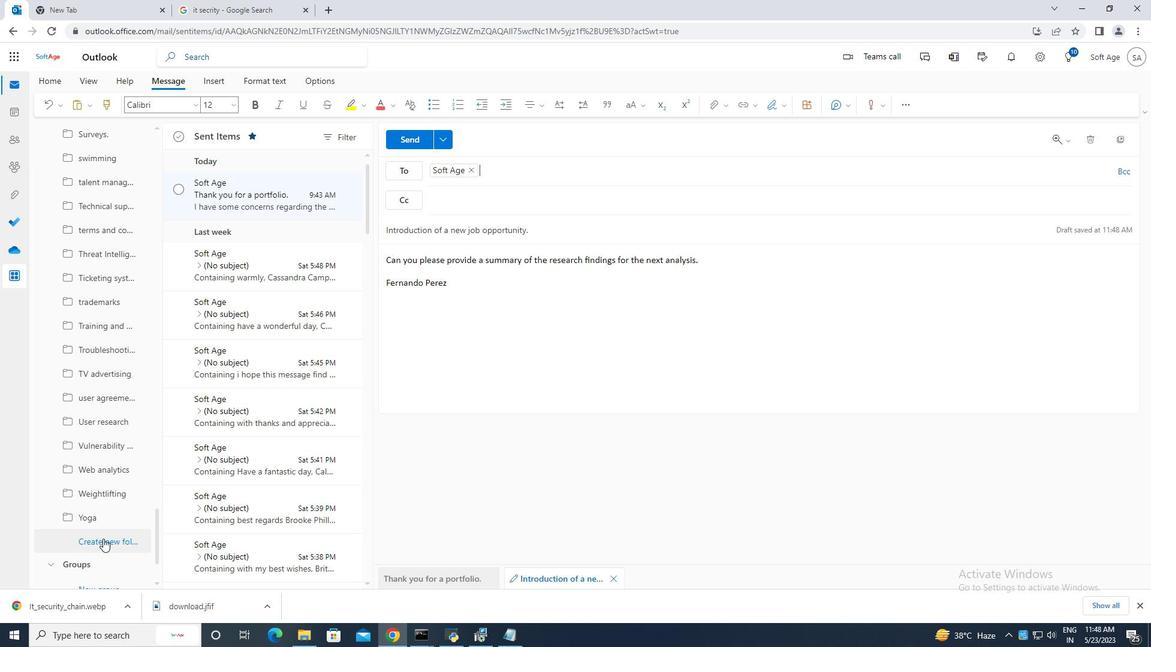 
Action: Mouse pressed left at (106, 542)
Screenshot: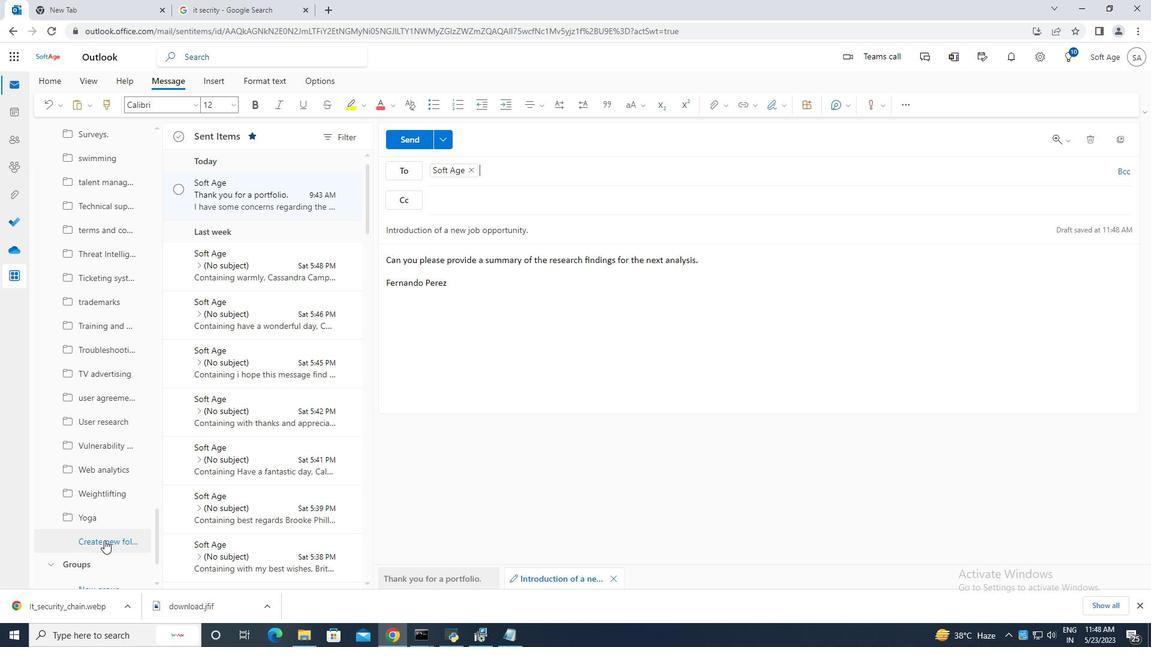 
Action: Mouse moved to (79, 542)
Screenshot: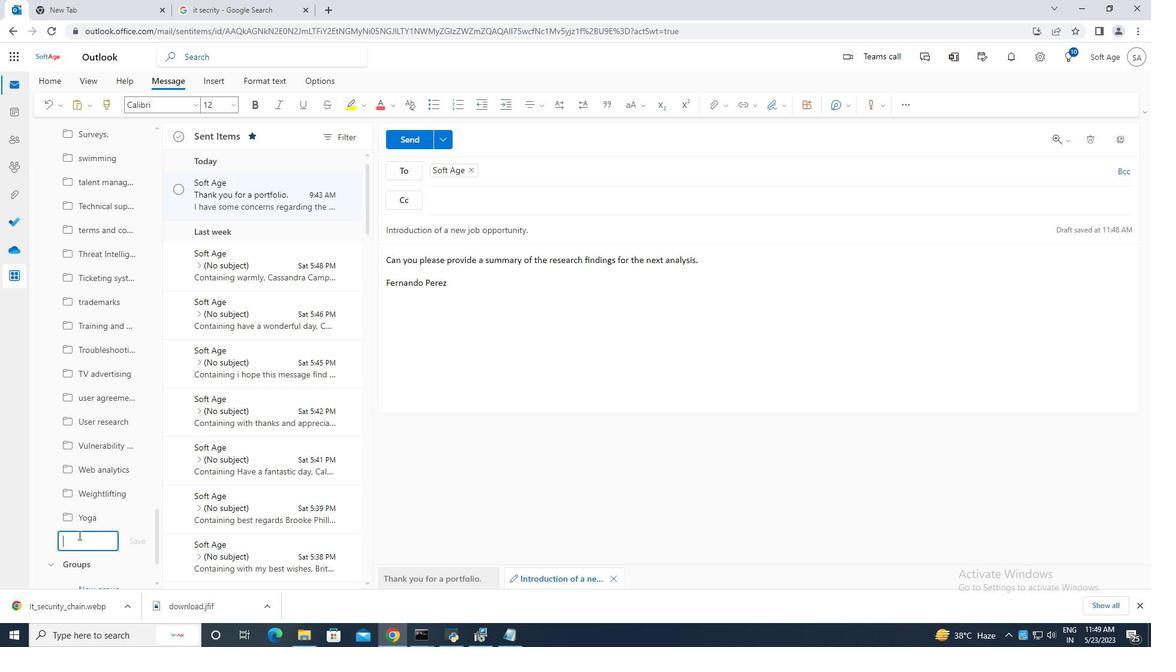 
Action: Mouse pressed left at (79, 542)
Screenshot: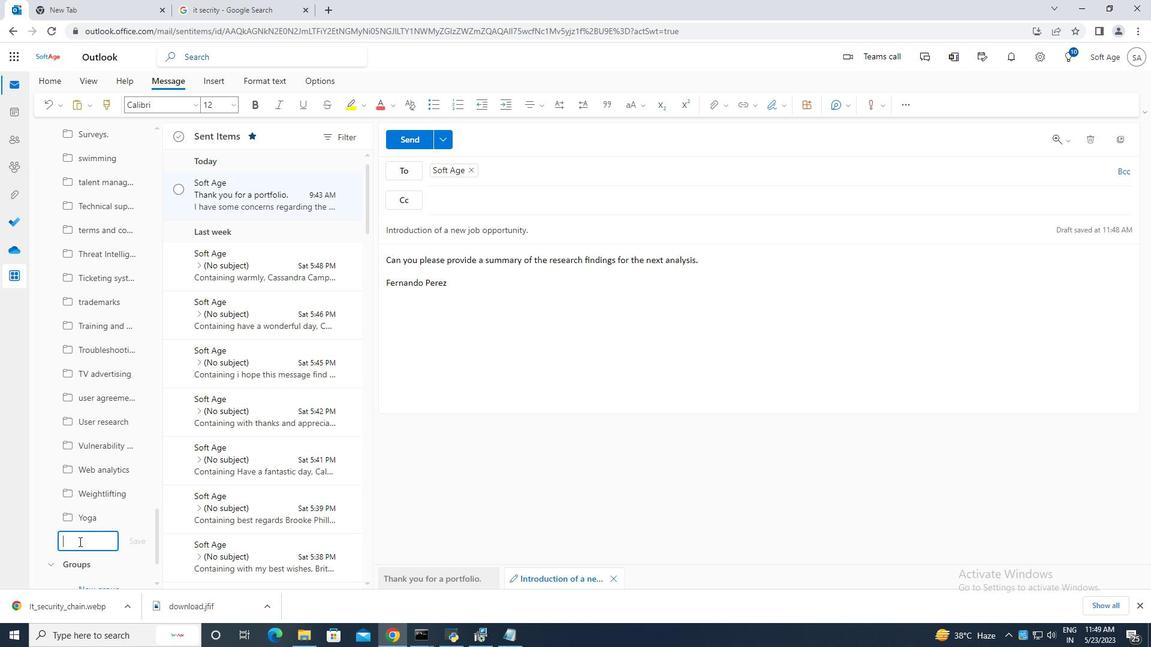 
Action: Mouse moved to (82, 540)
Screenshot: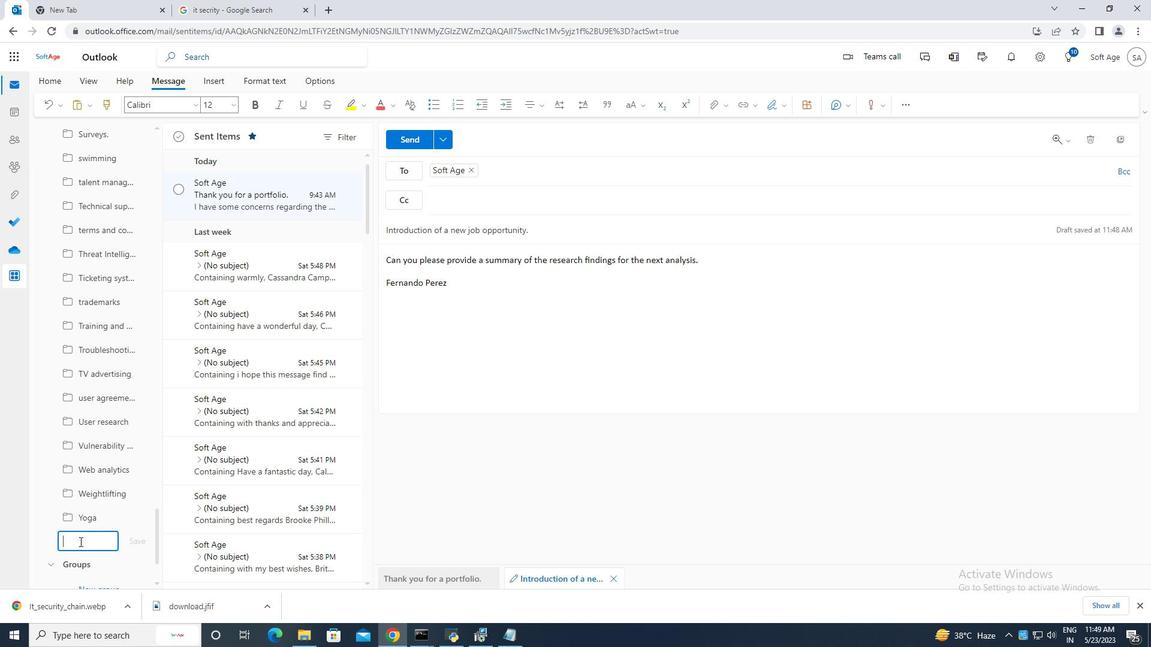 
Action: Key pressed <Key.caps_lock>E<Key.caps_lock>mployment<Key.space>law
Screenshot: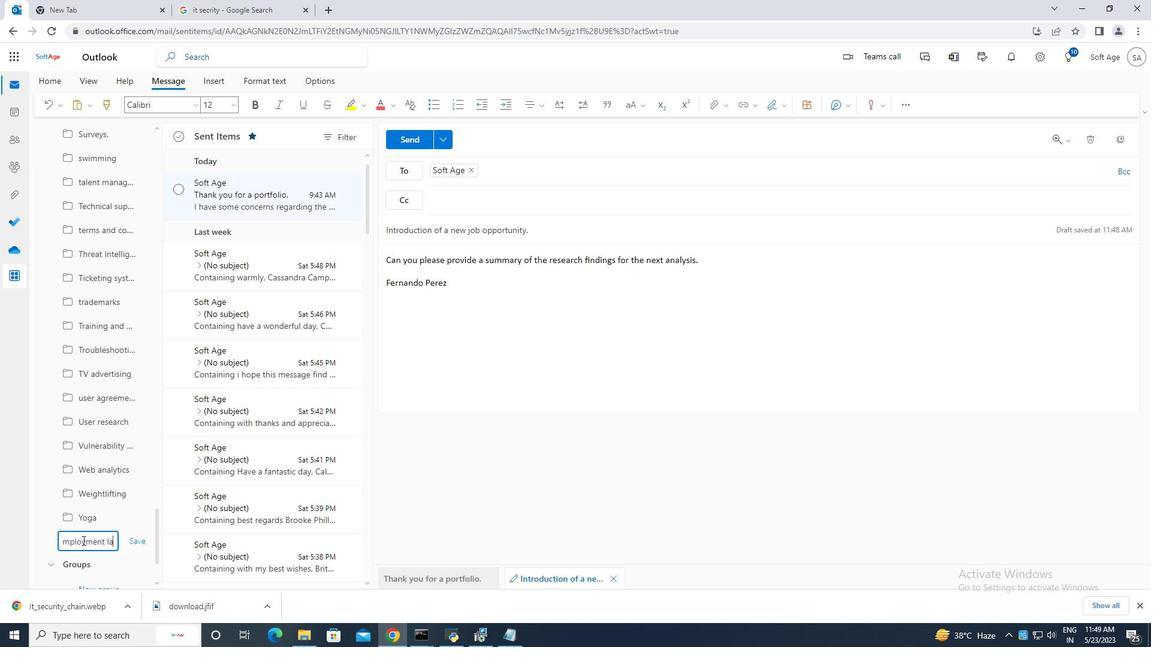 
Action: Mouse moved to (137, 540)
Screenshot: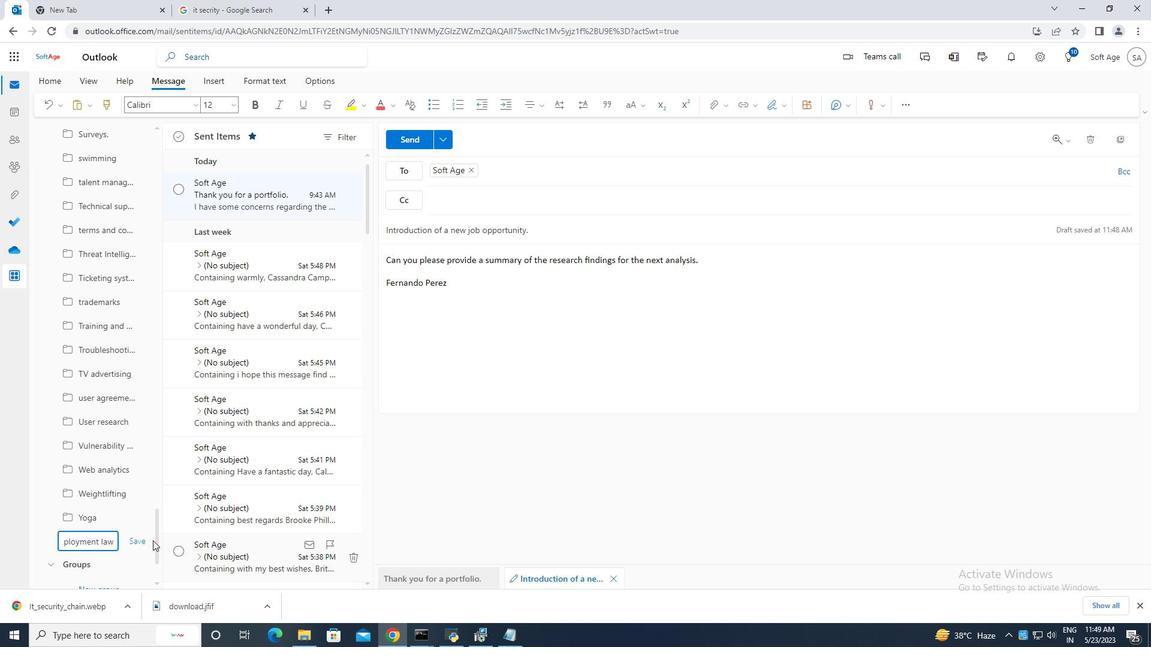 
Action: Mouse pressed left at (137, 540)
Screenshot: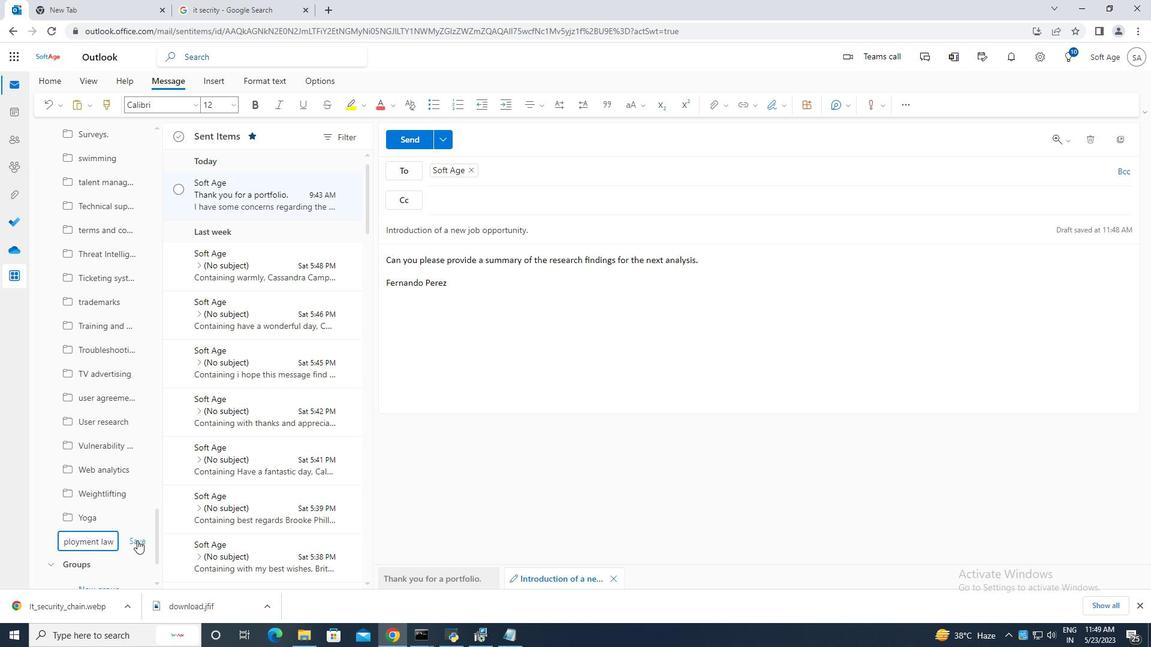 
Action: Mouse moved to (415, 140)
Screenshot: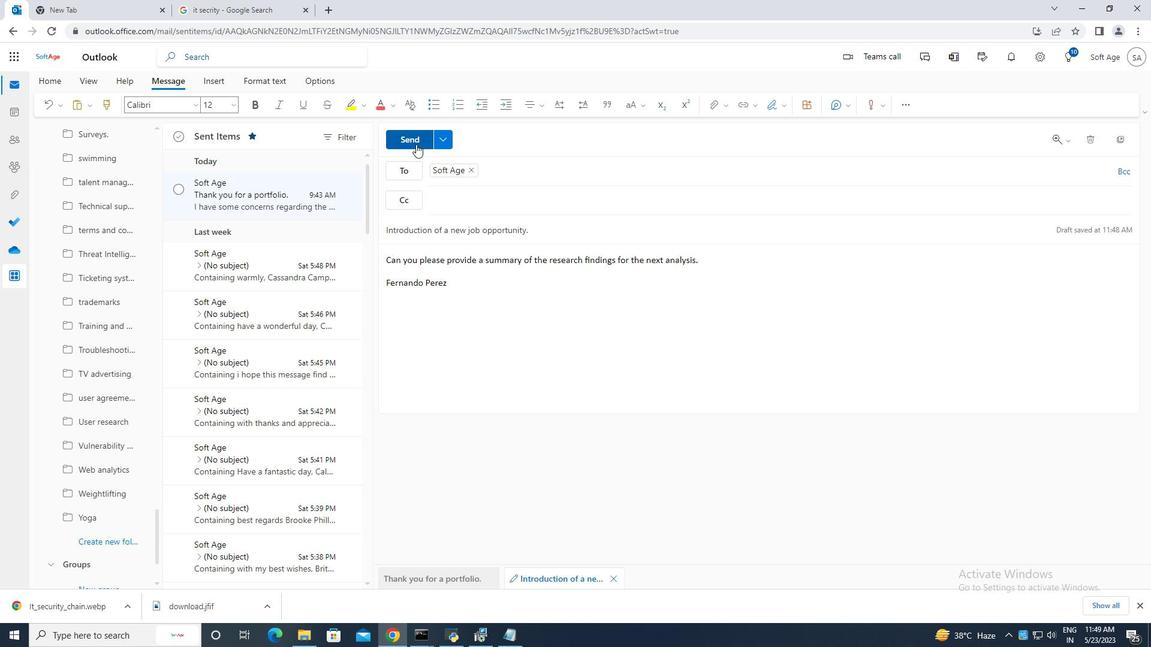 
Action: Mouse pressed left at (415, 140)
Screenshot: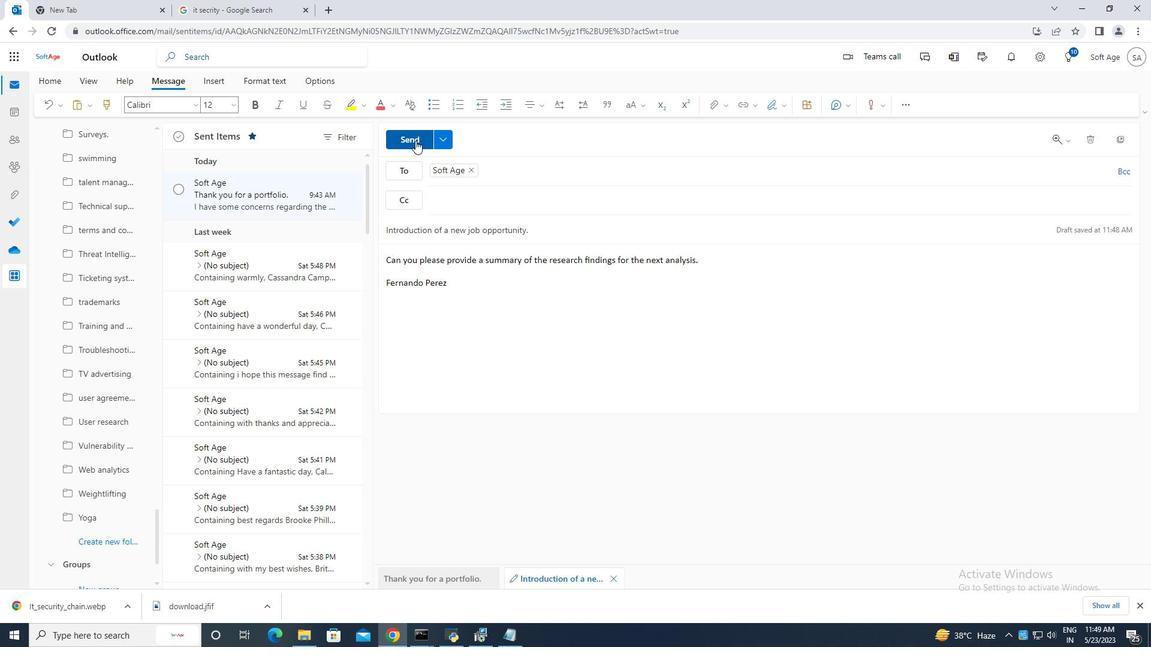 
Action: Mouse moved to (179, 189)
Screenshot: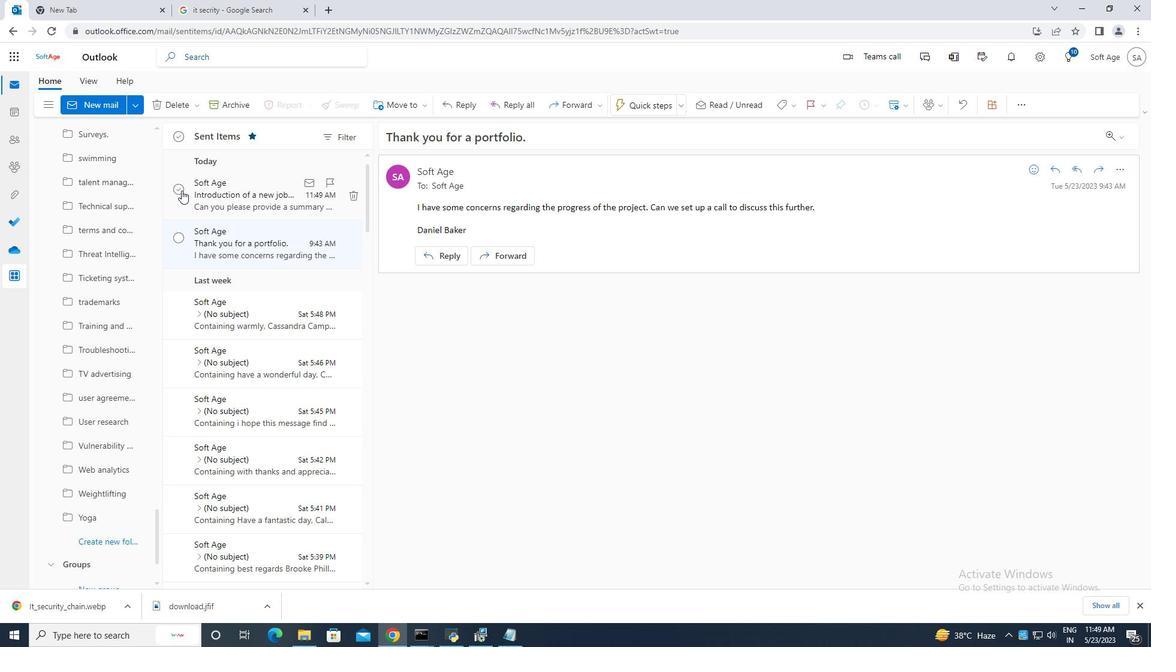 
Action: Mouse pressed left at (179, 189)
Screenshot: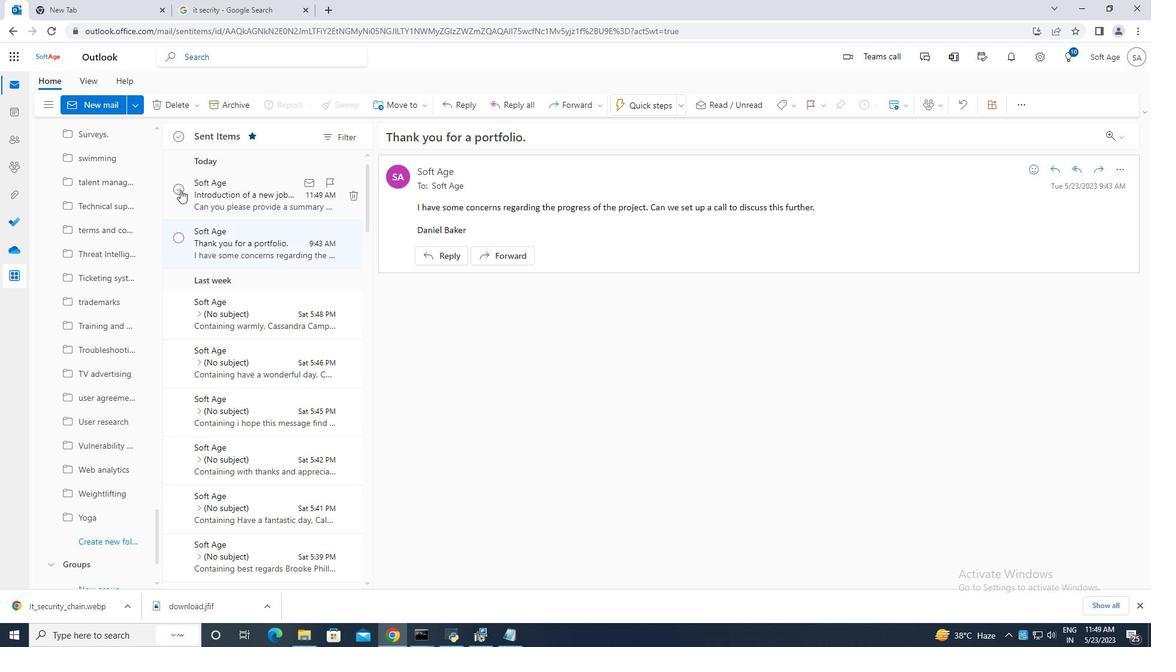 
Action: Mouse moved to (409, 104)
Screenshot: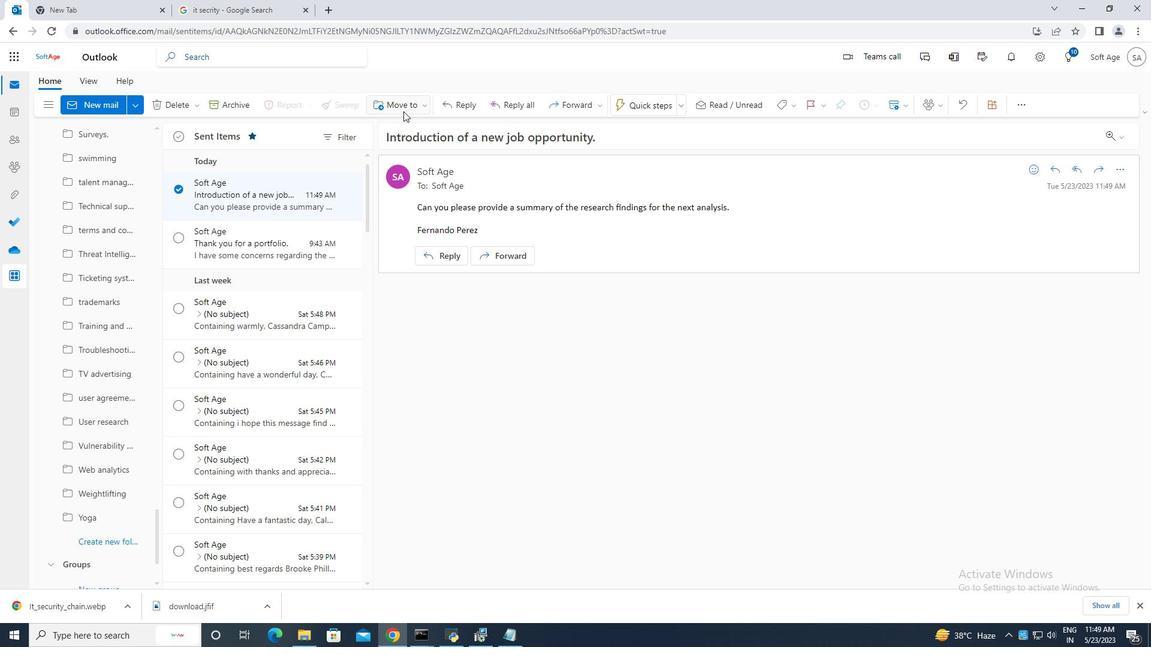 
Action: Mouse pressed left at (409, 104)
Screenshot: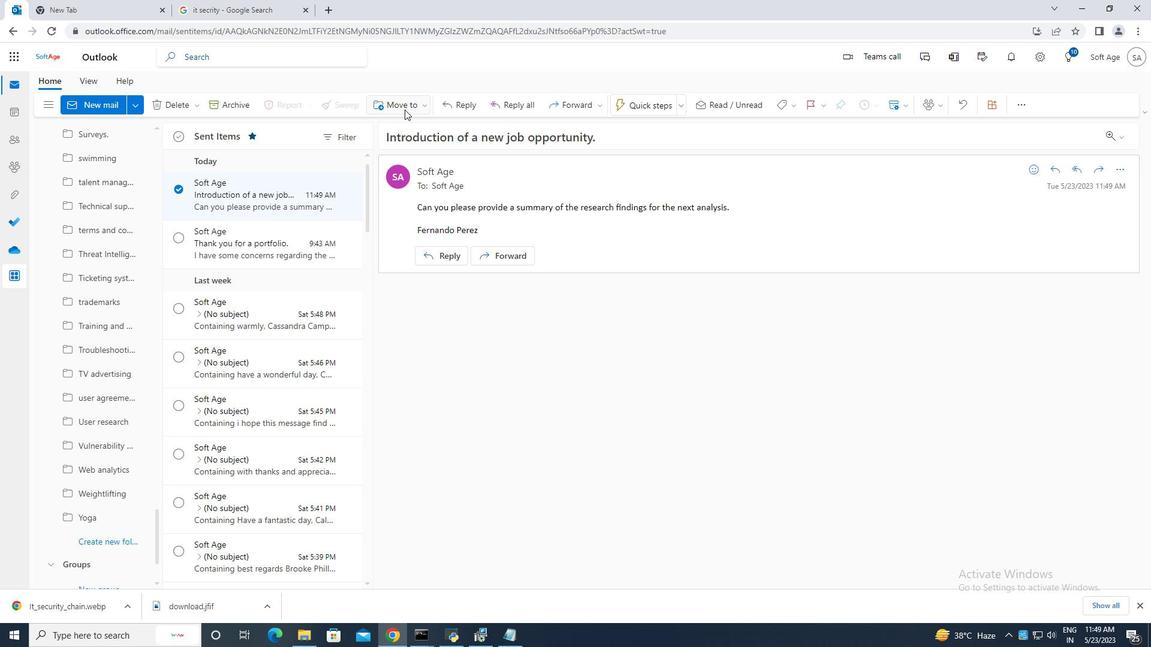 
Action: Mouse moved to (430, 129)
Screenshot: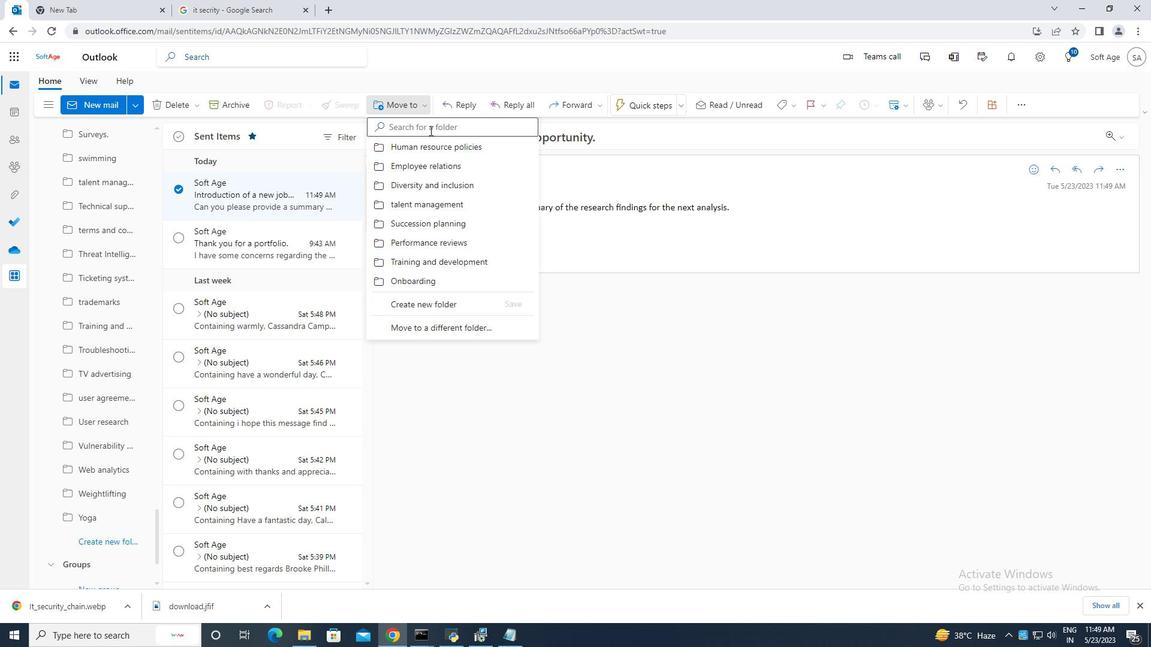 
Action: Mouse pressed left at (430, 129)
Screenshot: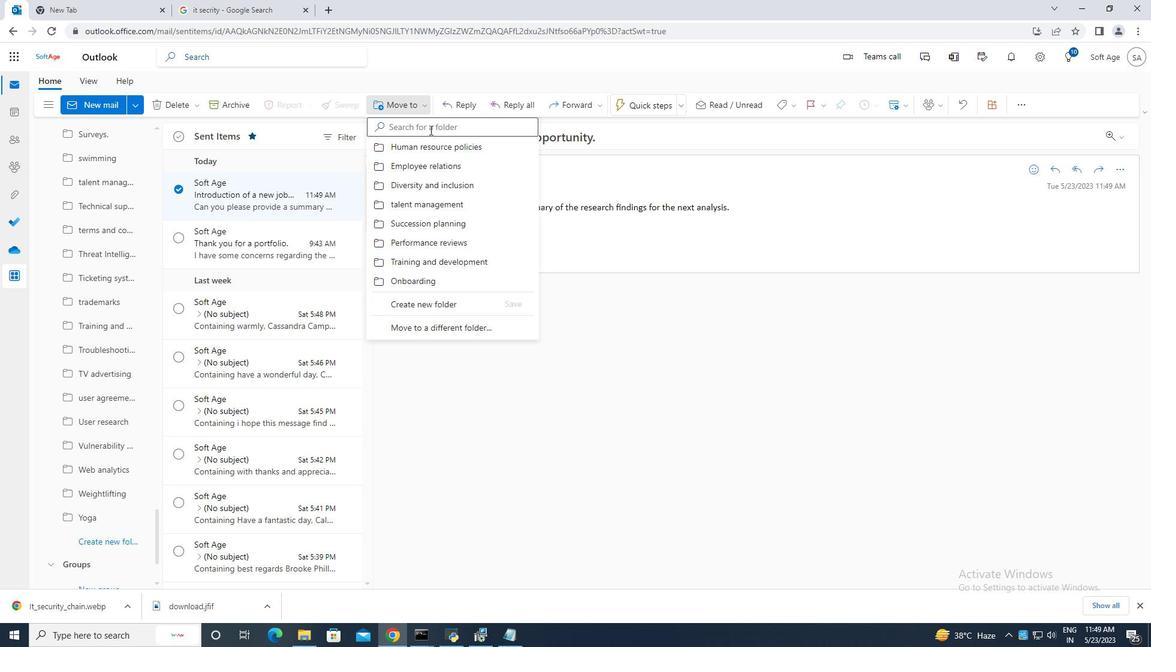 
Action: Mouse moved to (431, 130)
Screenshot: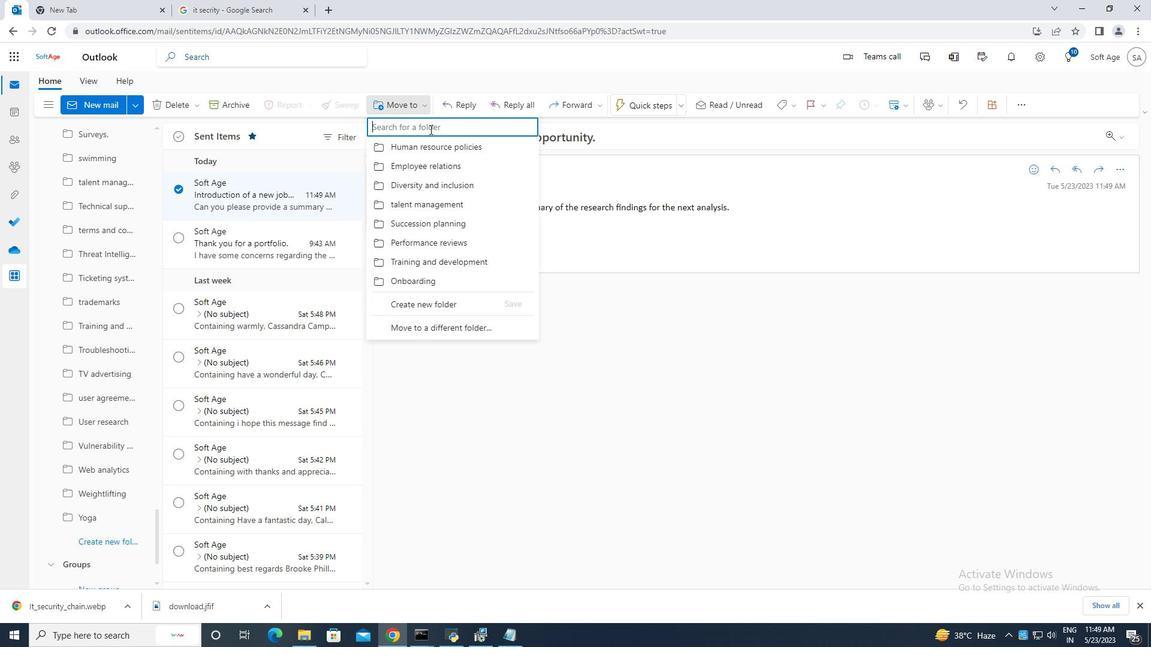 
Action: Key pressed employment<Key.space>law
Screenshot: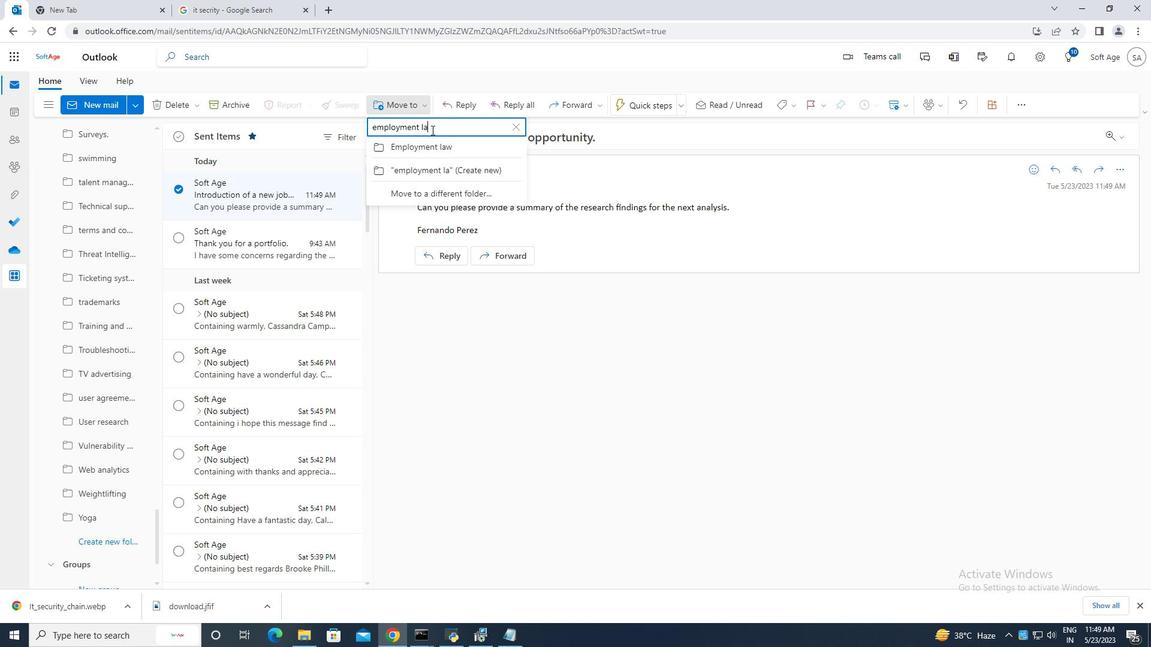 
Action: Mouse moved to (445, 149)
Screenshot: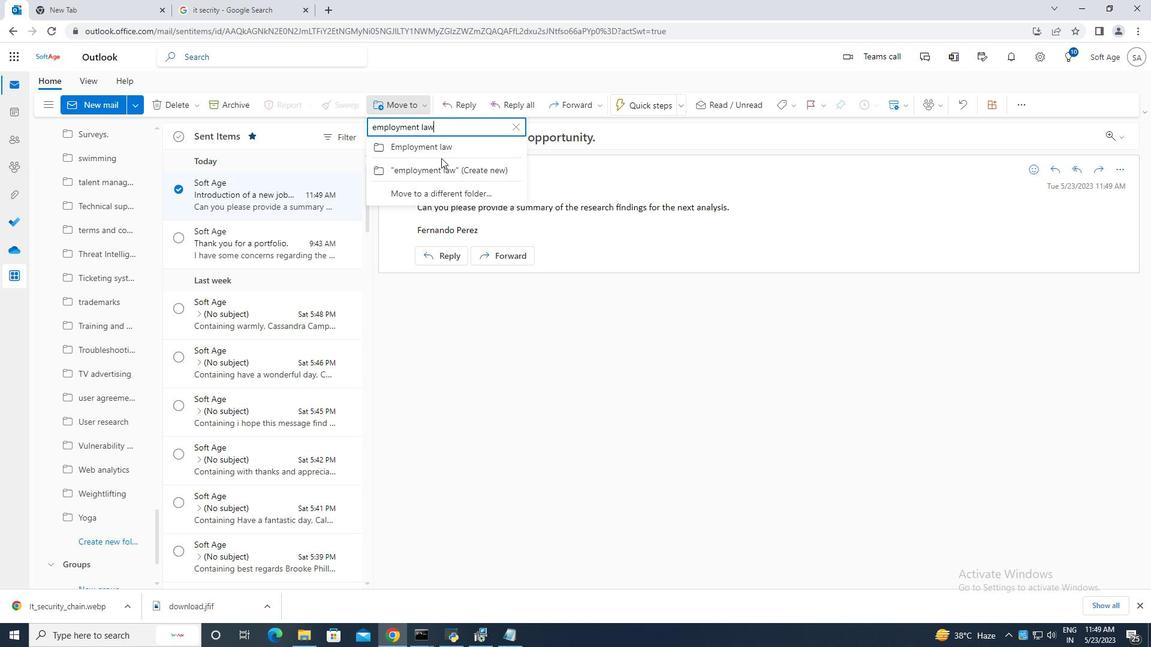 
Action: Mouse pressed left at (445, 149)
Screenshot: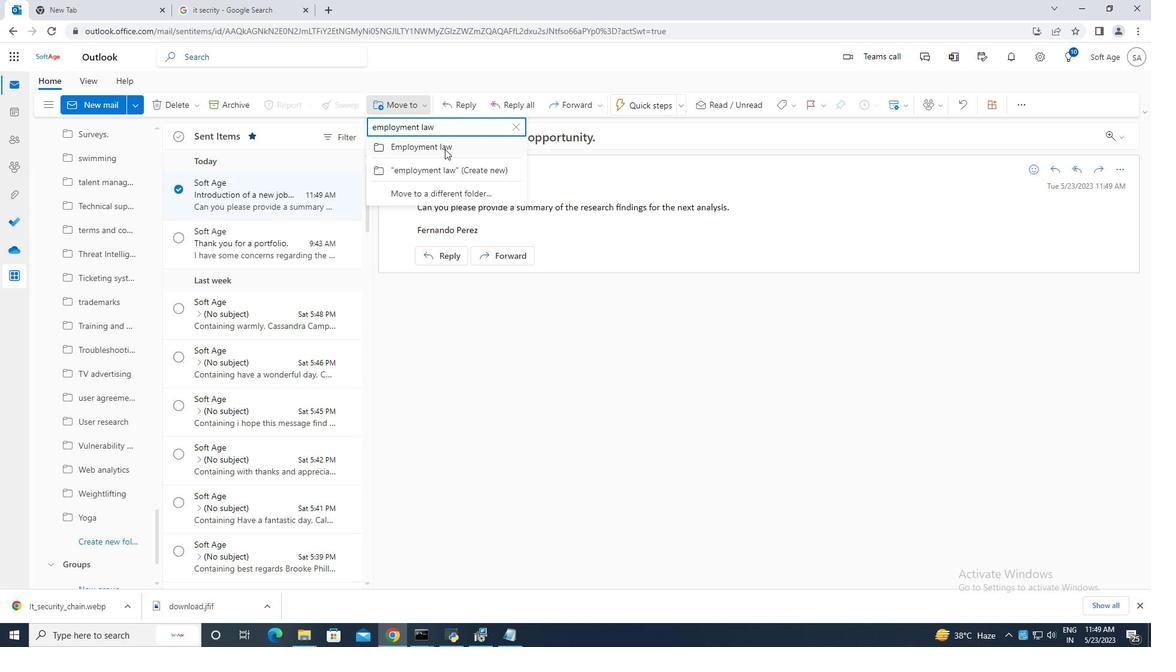 
Action: Mouse moved to (442, 152)
Screenshot: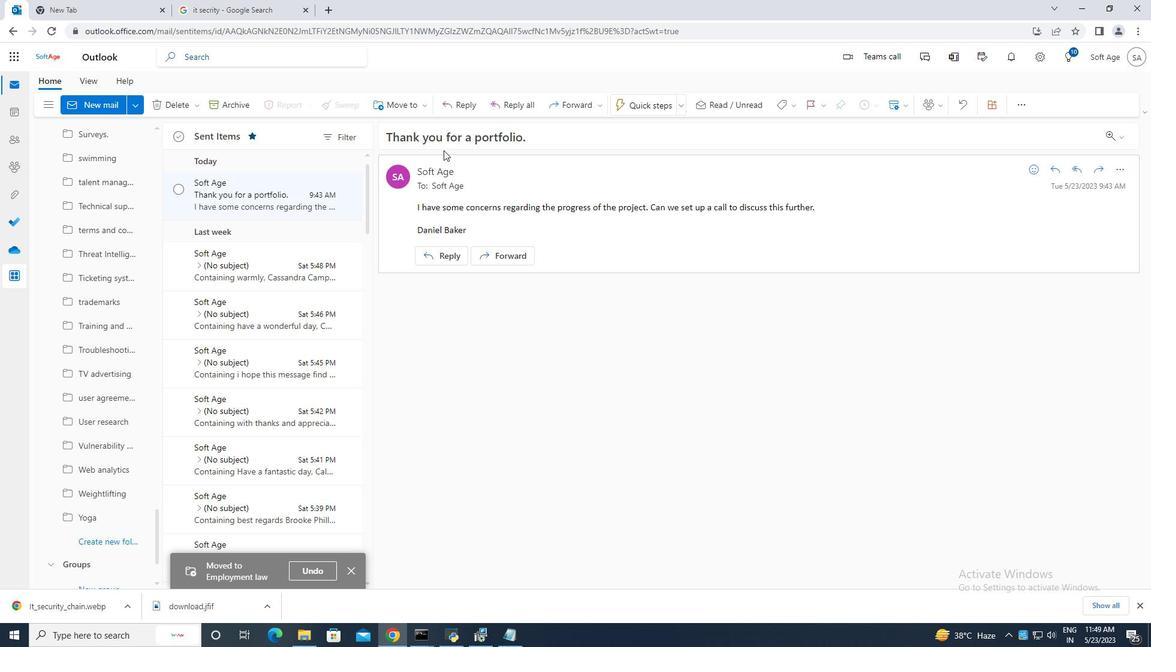 
